 Task: Create a sub task Design and Implement Solution for the task  Create a new chatbot for customer support in the project AgileCon , assign it to team member softage.3@softage.net and update the status of the sub task to  Off Track , set the priority of the sub task to High
Action: Mouse moved to (59, 371)
Screenshot: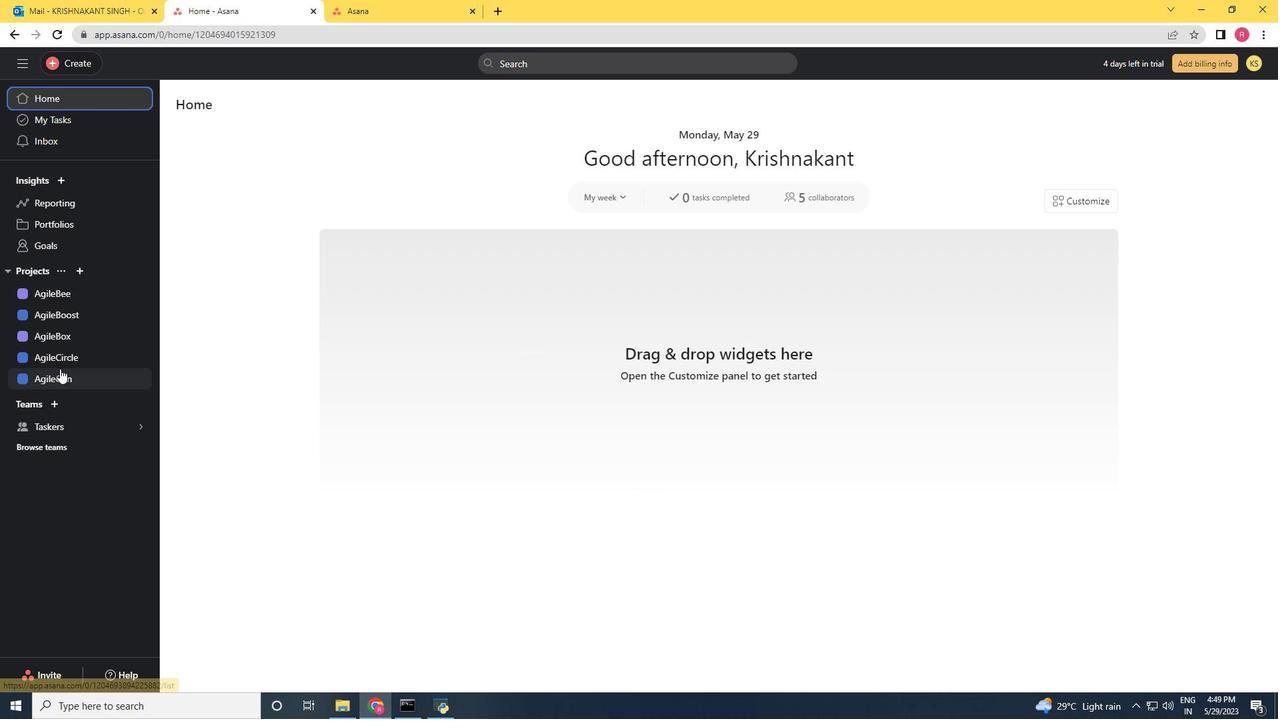 
Action: Mouse pressed left at (59, 371)
Screenshot: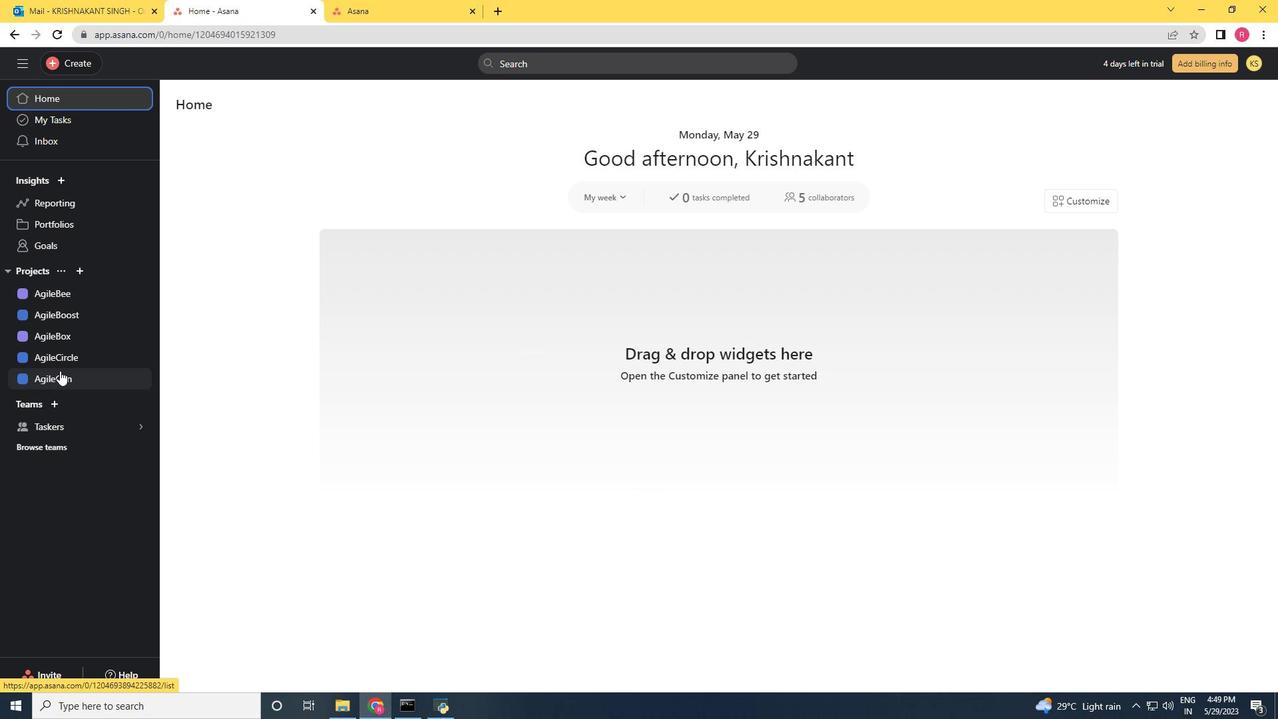 
Action: Mouse moved to (577, 274)
Screenshot: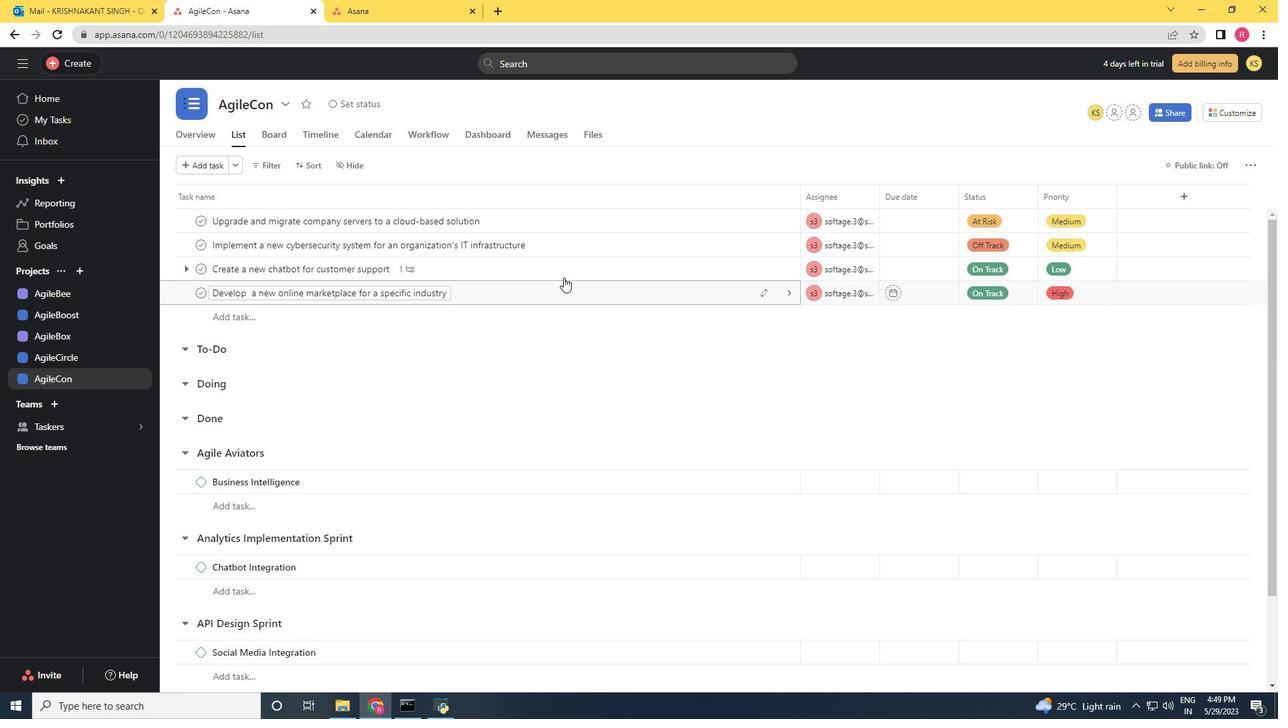 
Action: Mouse pressed left at (577, 274)
Screenshot: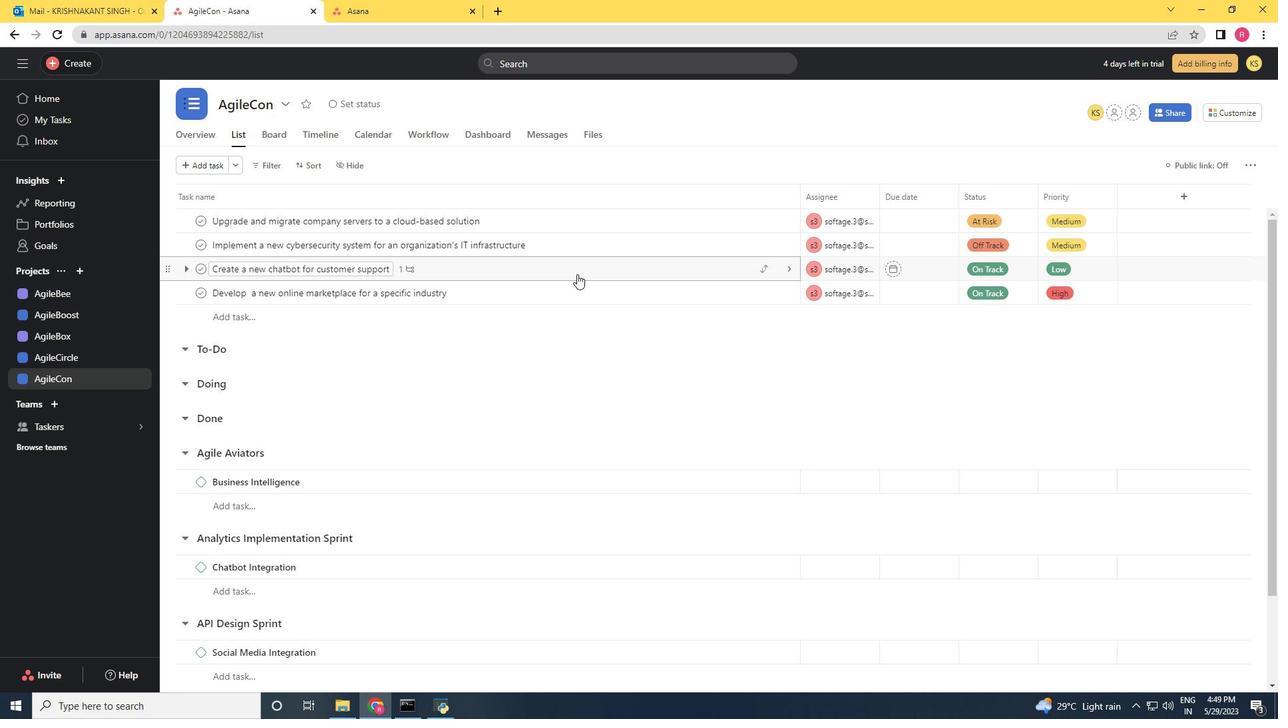 
Action: Mouse moved to (982, 559)
Screenshot: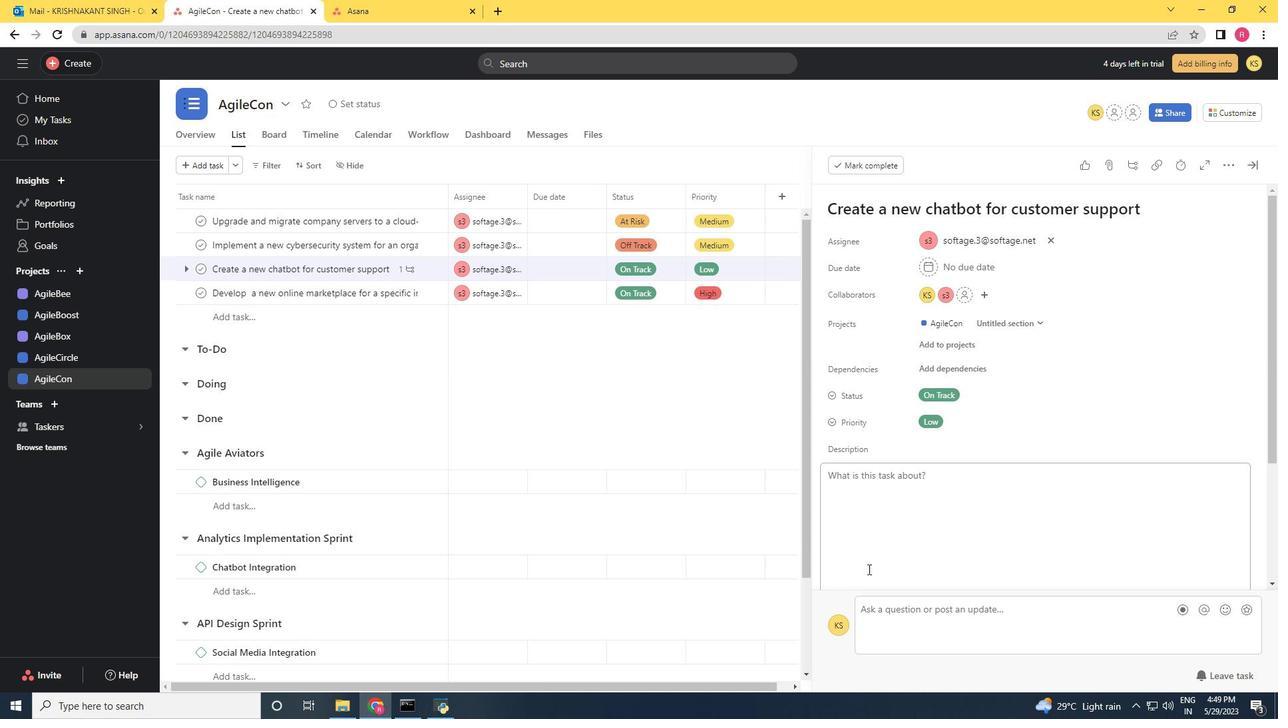 
Action: Mouse scrolled (982, 558) with delta (0, 0)
Screenshot: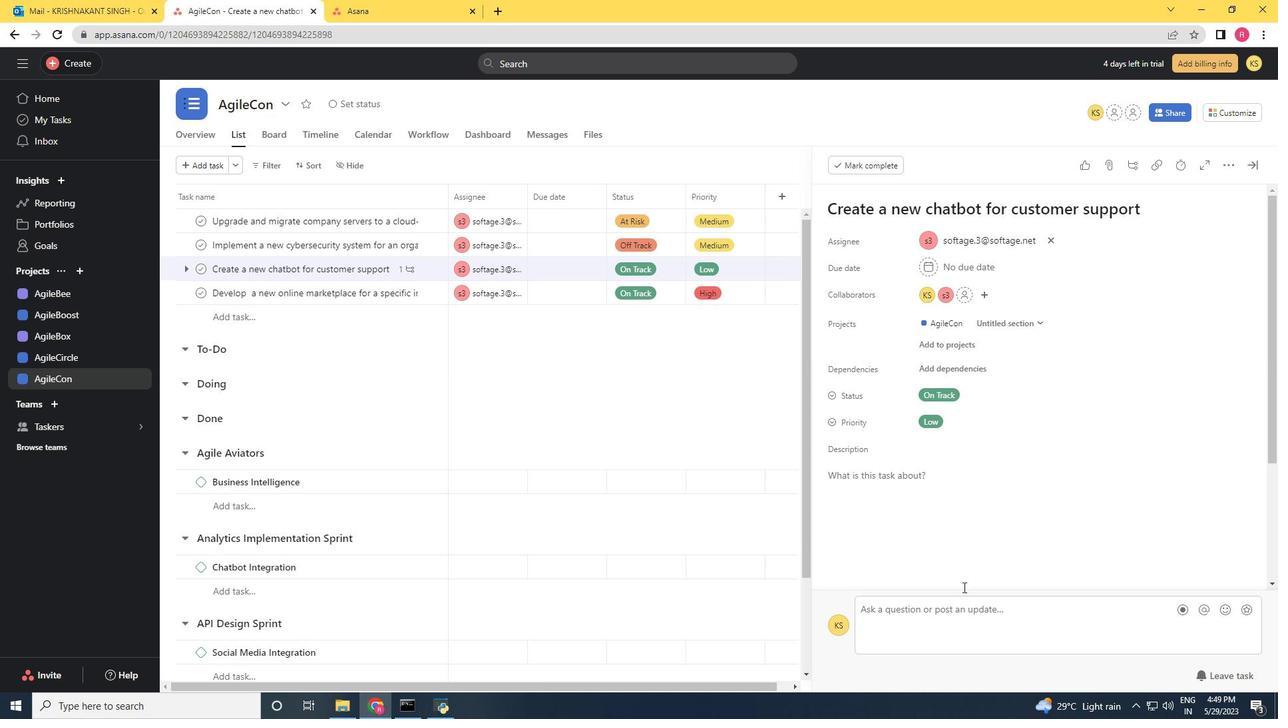 
Action: Mouse scrolled (982, 558) with delta (0, 0)
Screenshot: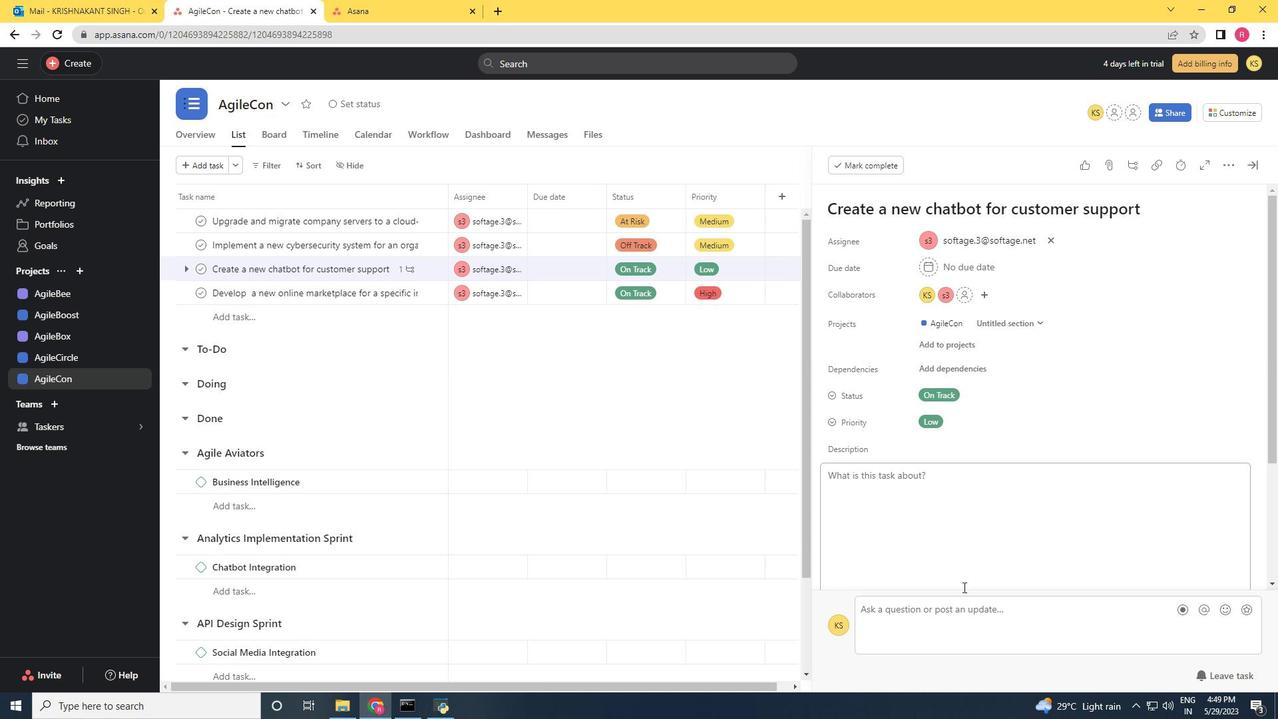 
Action: Mouse scrolled (982, 558) with delta (0, 0)
Screenshot: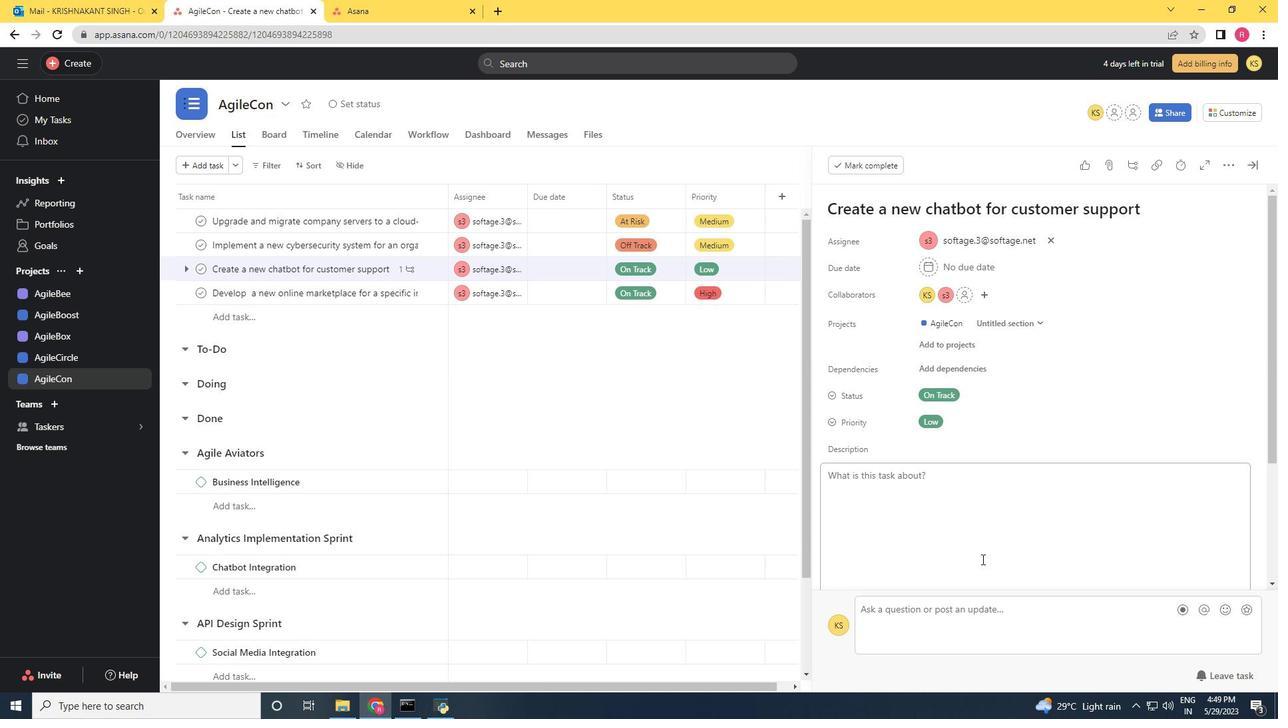 
Action: Mouse scrolled (982, 558) with delta (0, 0)
Screenshot: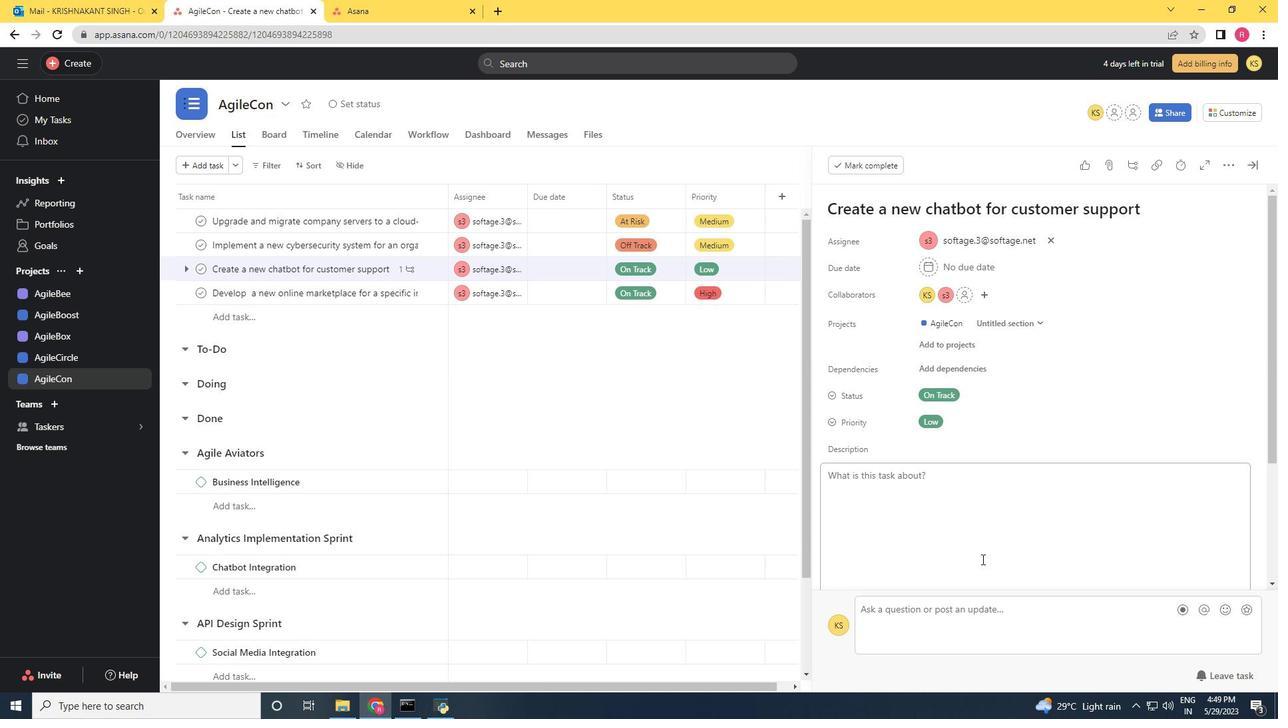 
Action: Mouse moved to (861, 488)
Screenshot: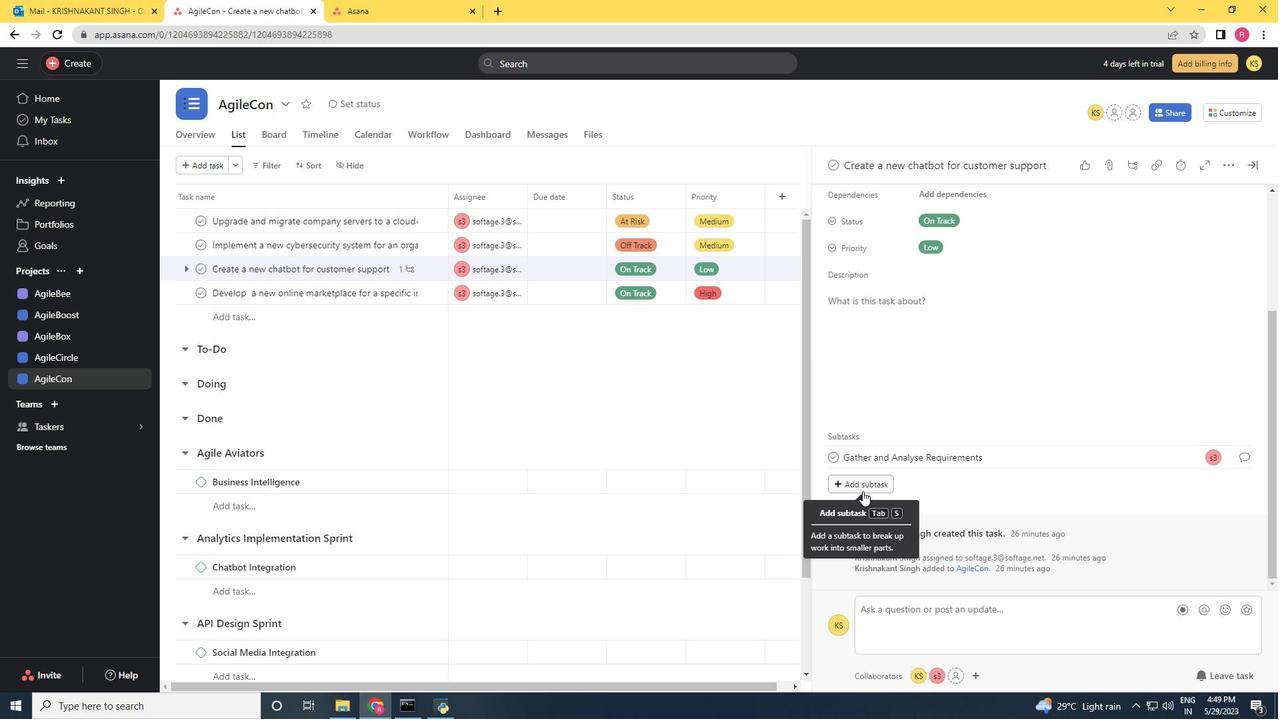 
Action: Mouse pressed left at (861, 488)
Screenshot: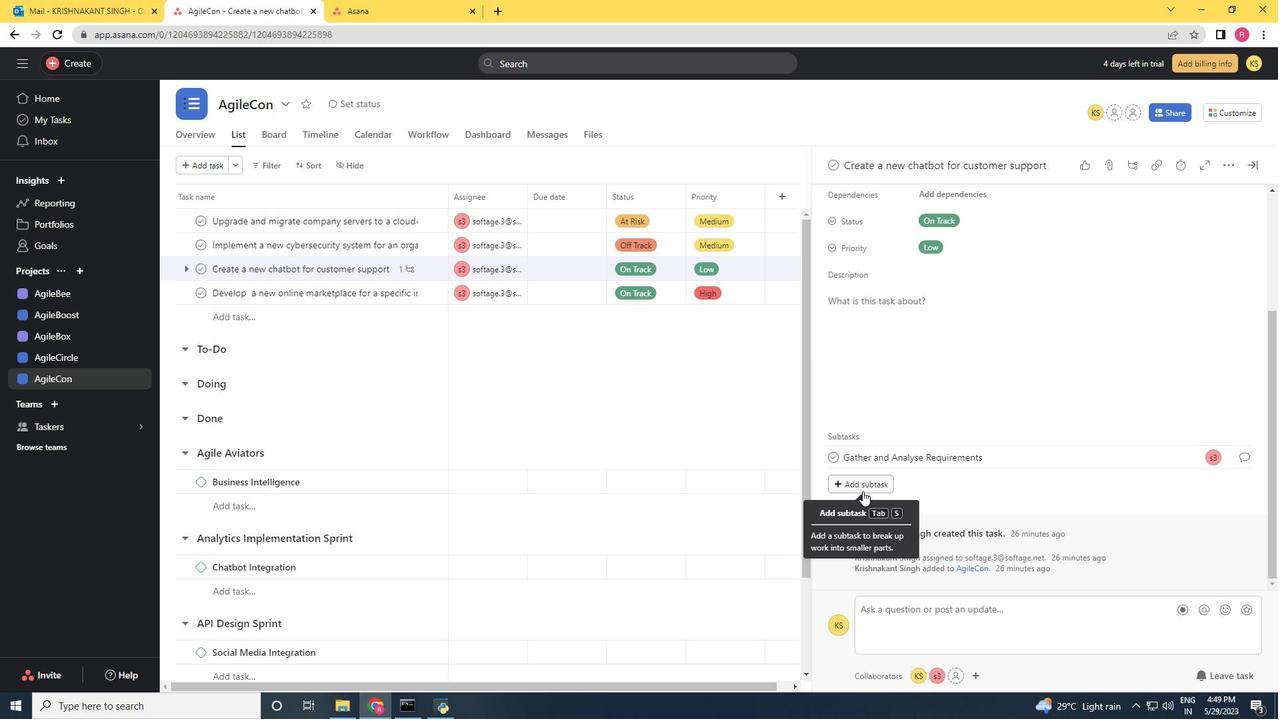 
Action: Key pressed <Key.shift><Key.shift><Key.shift><Key.shift><Key.shift><Key.shift>Design<Key.space>and<Key.space><Key.shift><Key.shift><Key.shift><Key.shift>Implement<Key.space><Key.shift>Solution<Key.space>
Screenshot: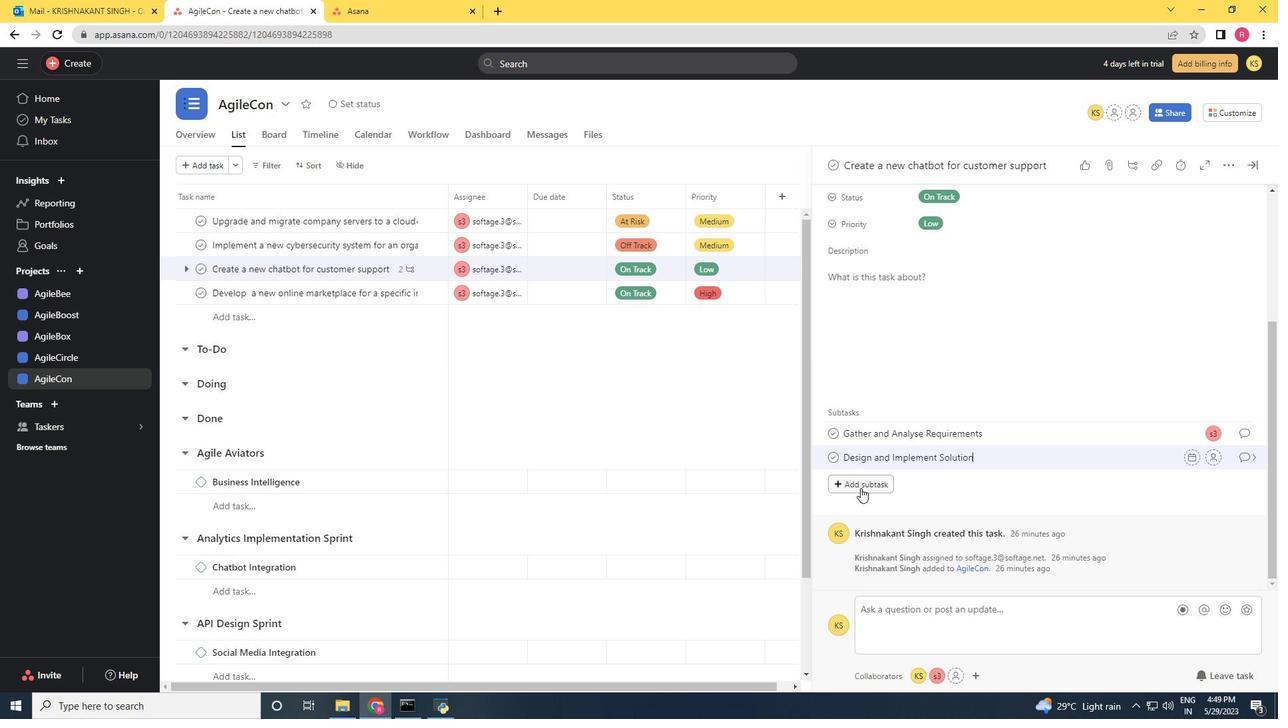 
Action: Mouse moved to (1214, 454)
Screenshot: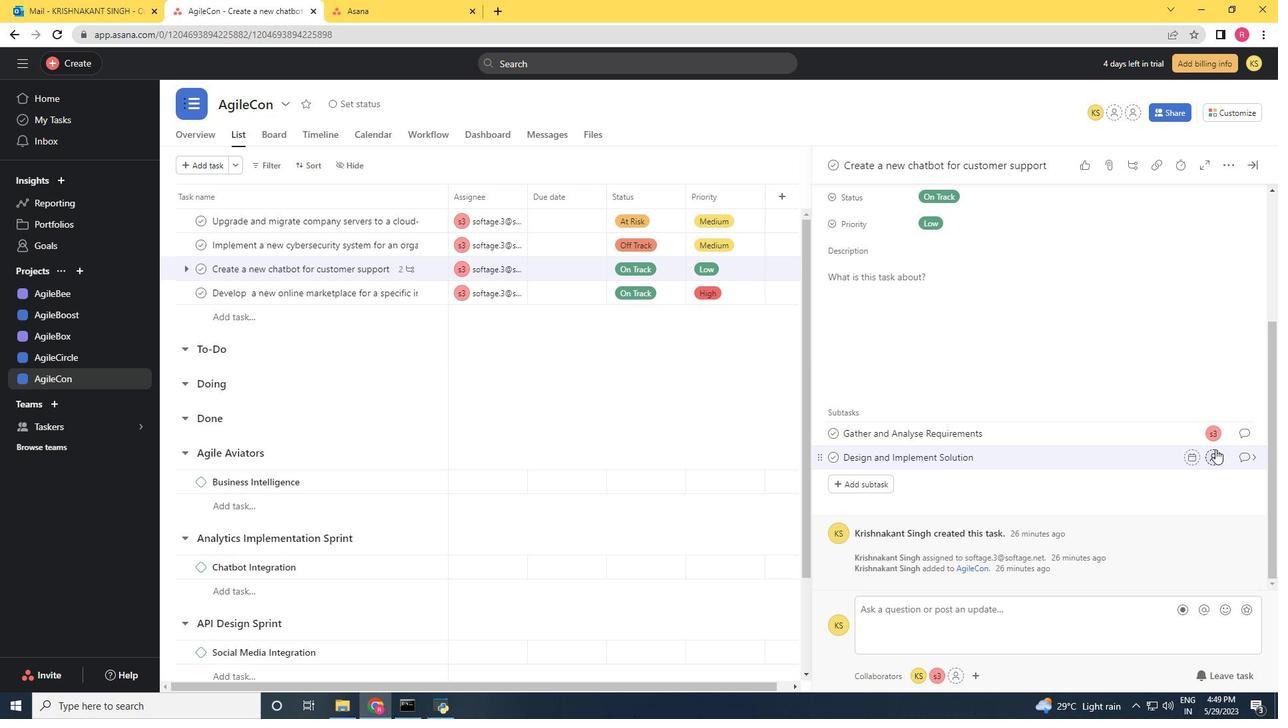 
Action: Mouse pressed left at (1214, 454)
Screenshot: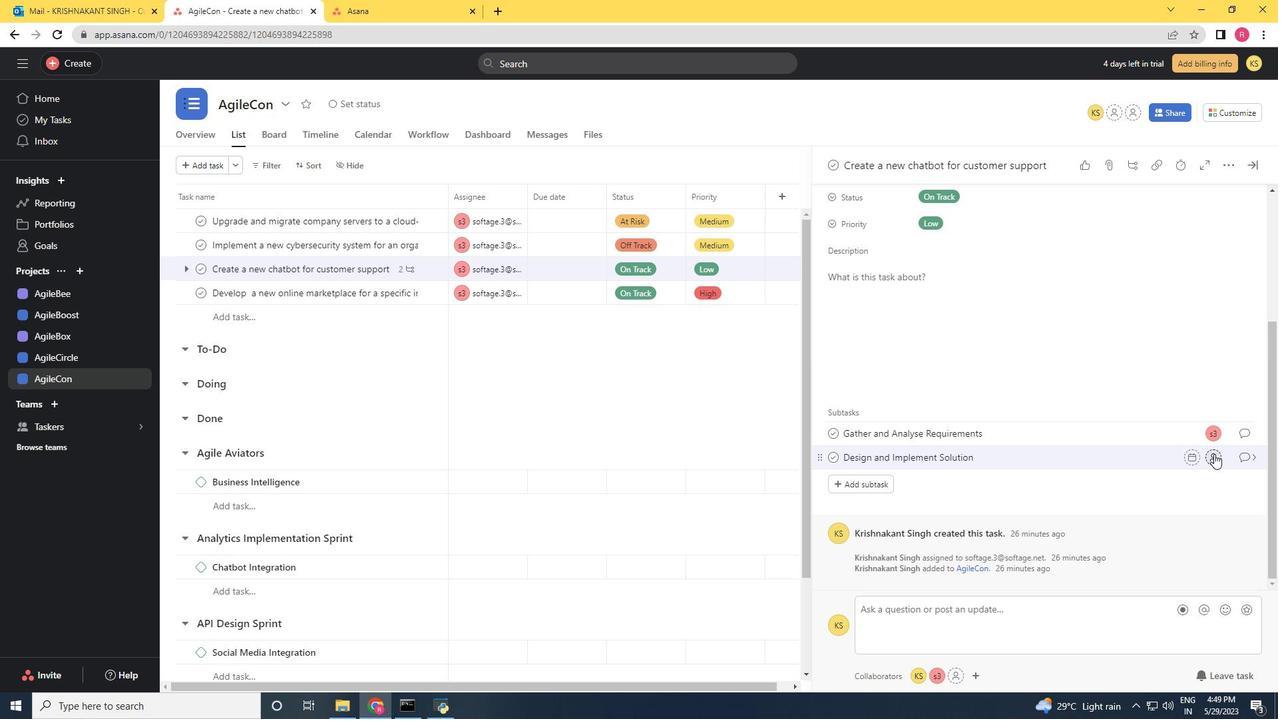 
Action: Key pressed softage.3<Key.shift>@softage.net
Screenshot: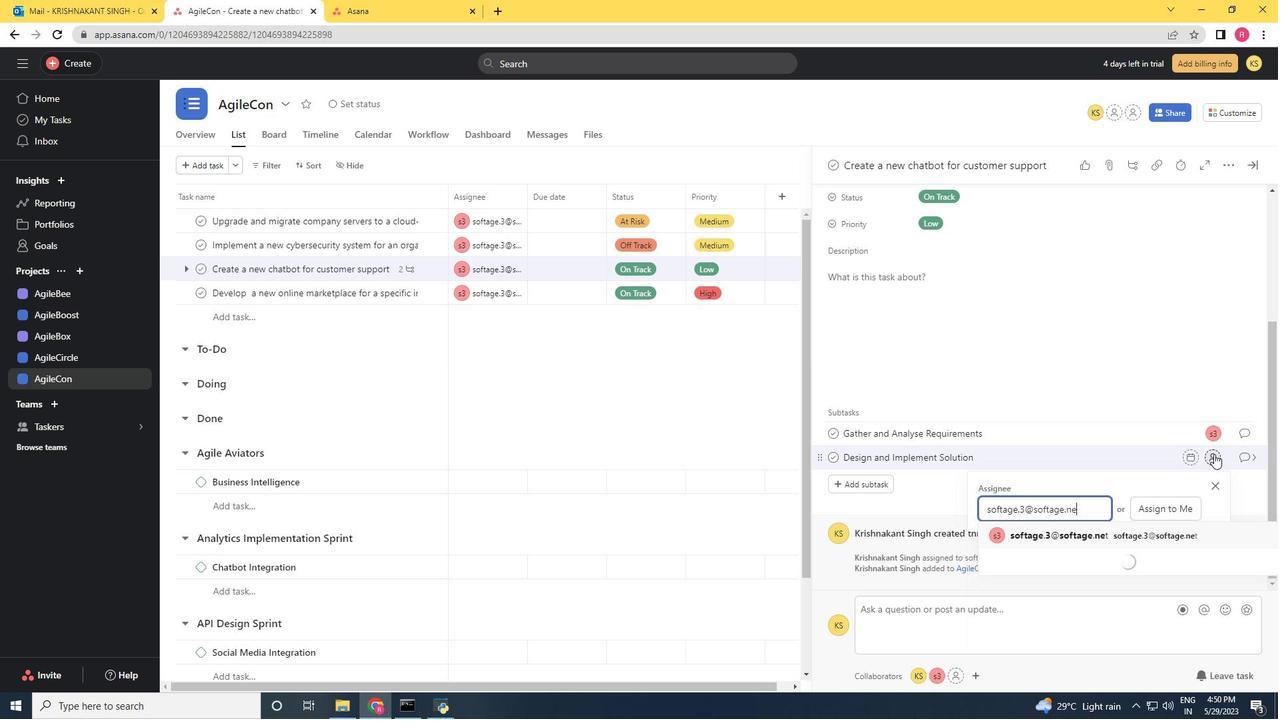 
Action: Mouse moved to (1101, 527)
Screenshot: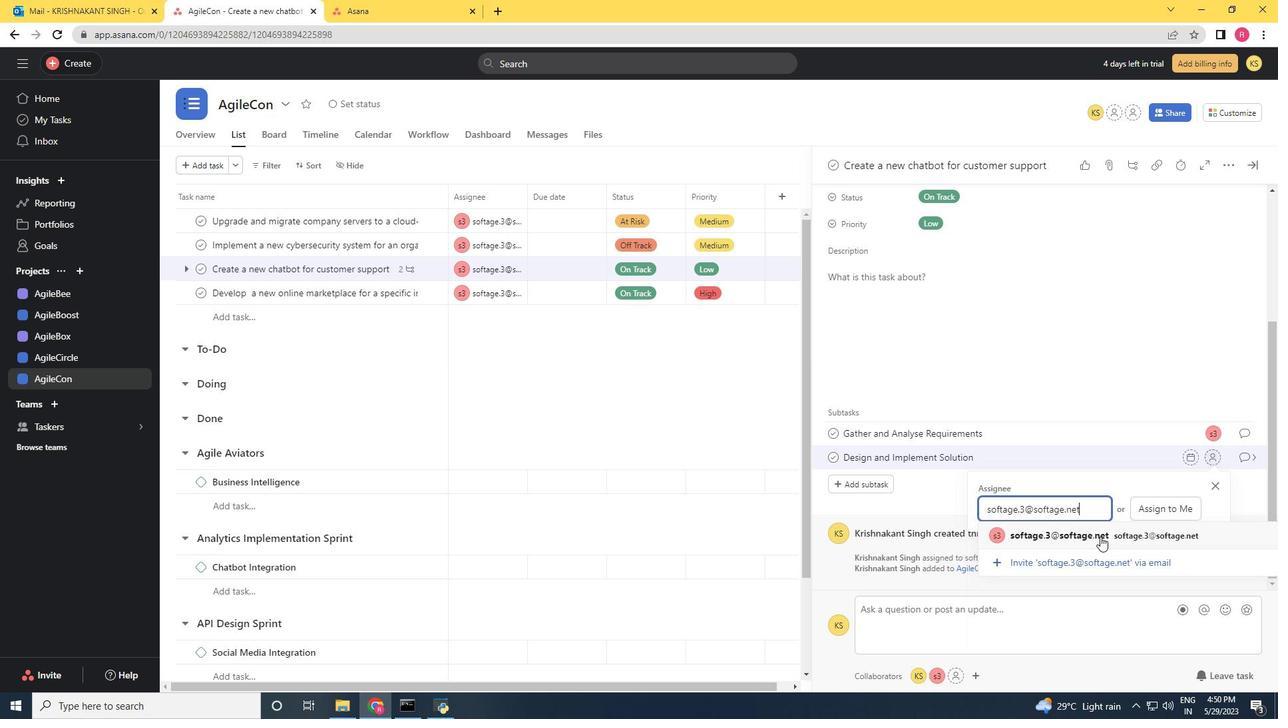 
Action: Mouse pressed left at (1101, 527)
Screenshot: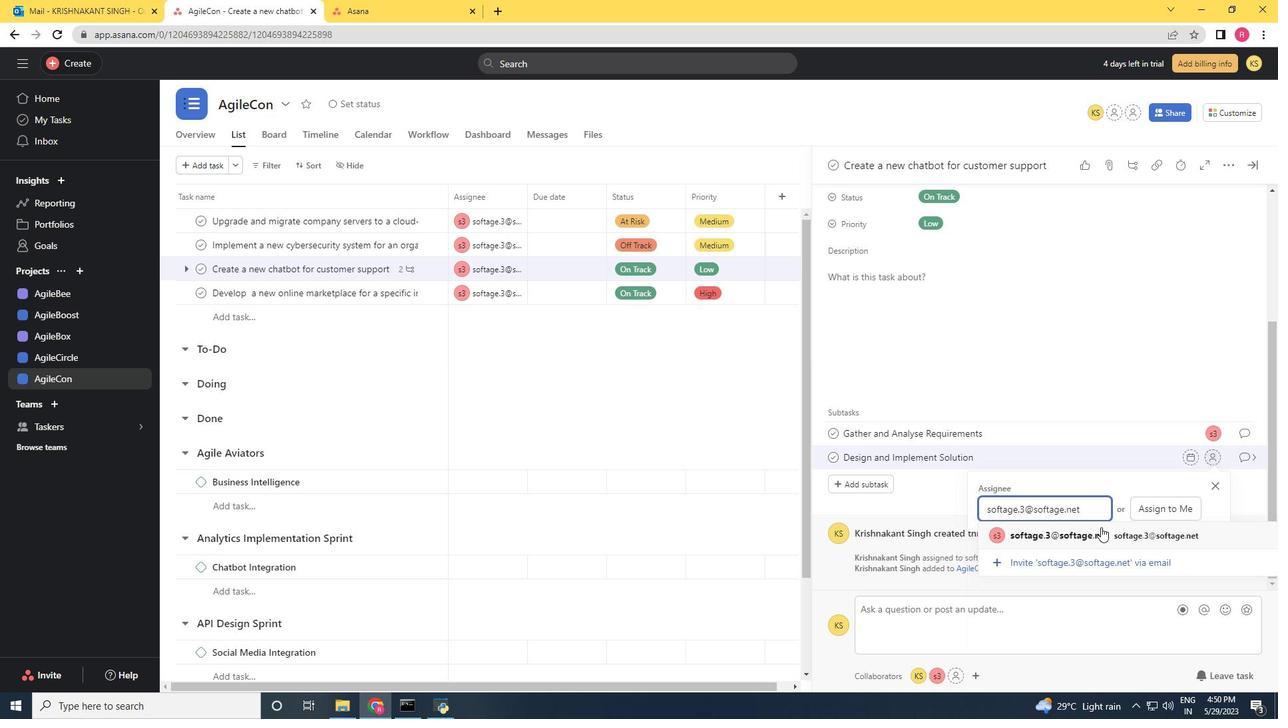 
Action: Mouse moved to (1246, 452)
Screenshot: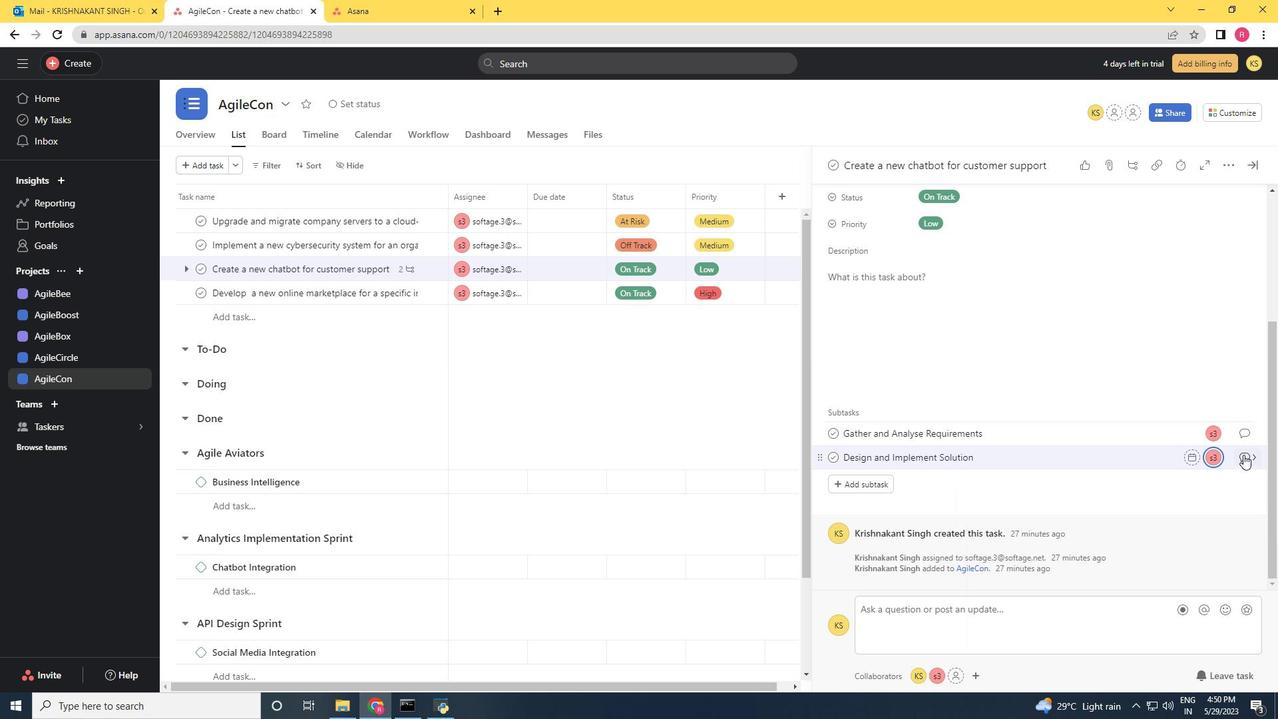 
Action: Mouse pressed left at (1246, 452)
Screenshot: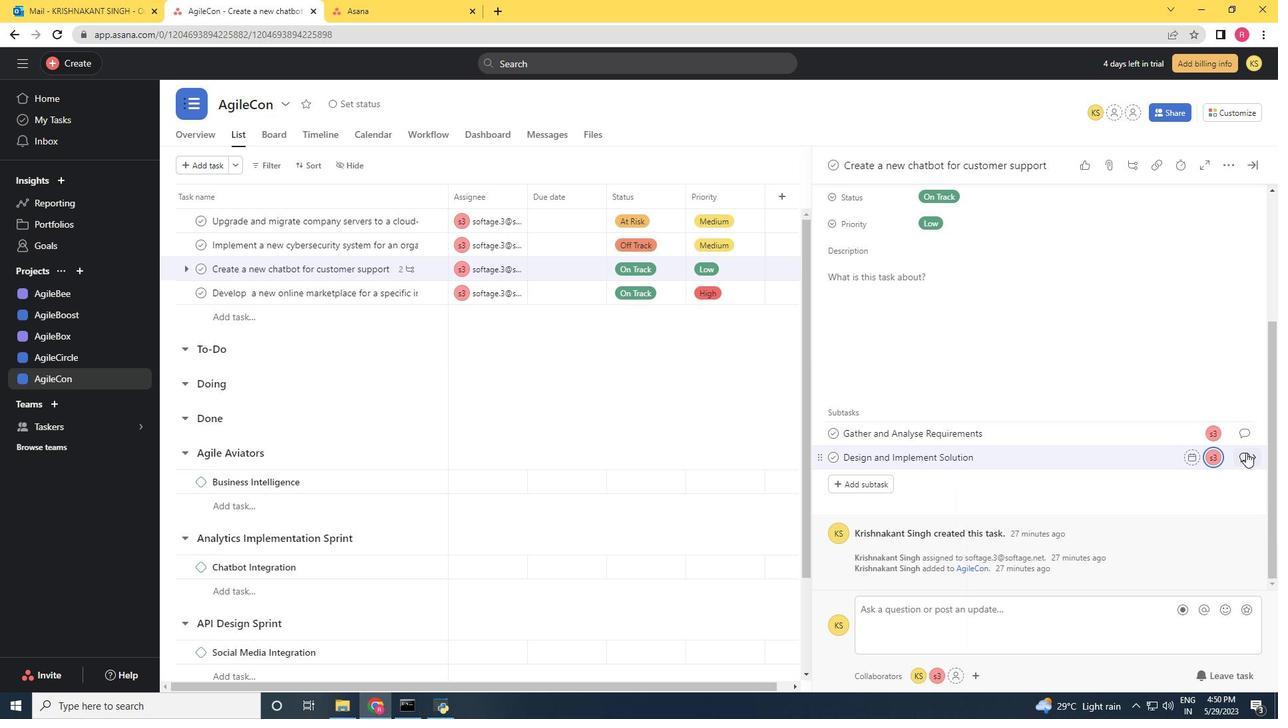 
Action: Mouse moved to (886, 390)
Screenshot: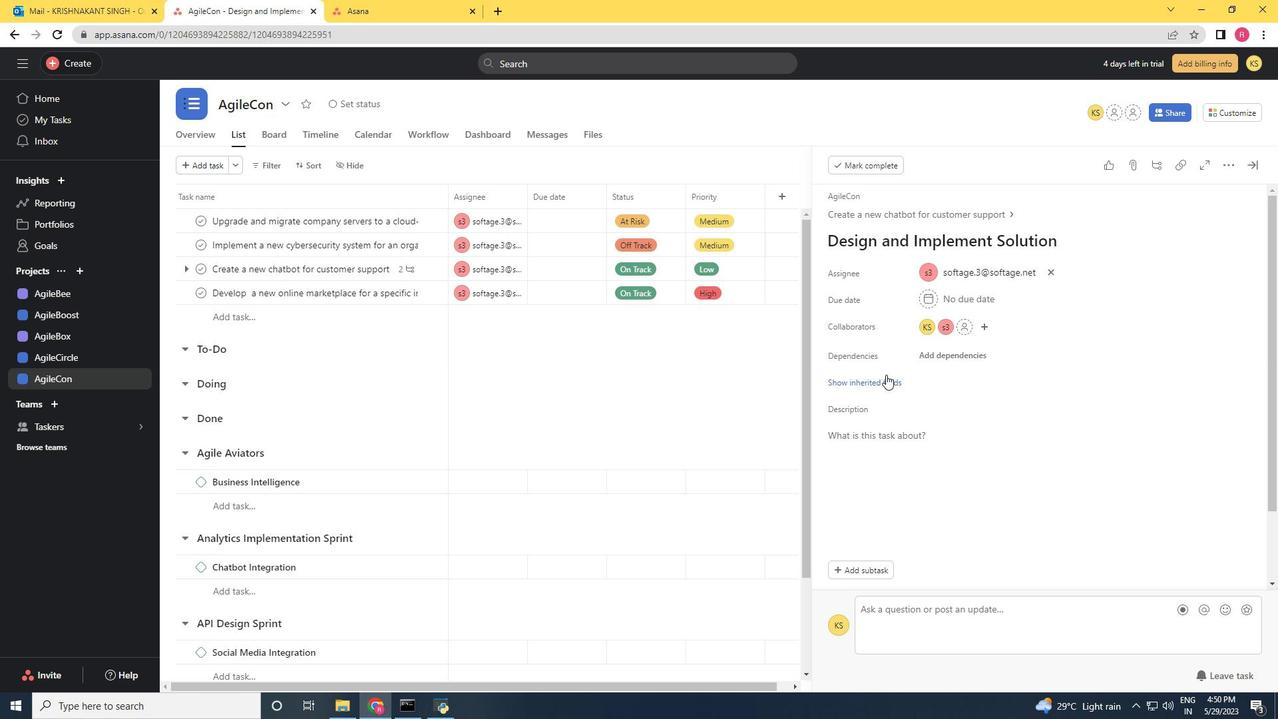 
Action: Mouse pressed left at (886, 390)
Screenshot: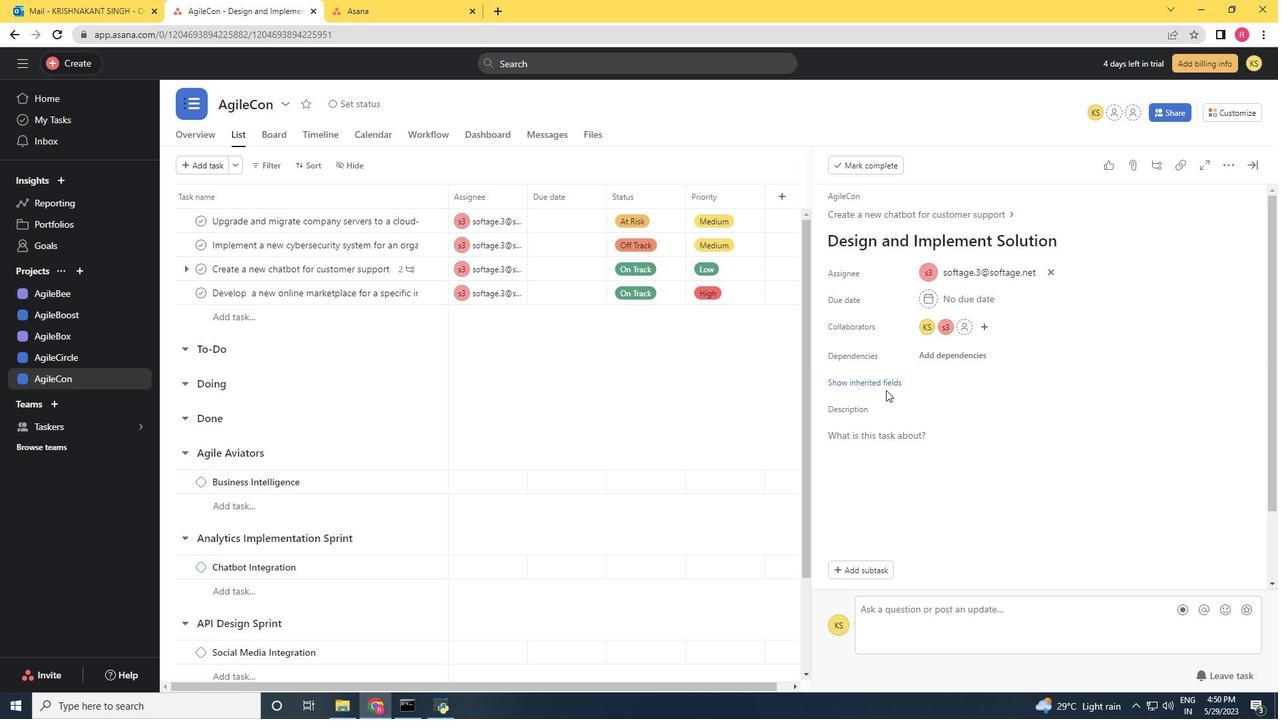 
Action: Mouse moved to (883, 384)
Screenshot: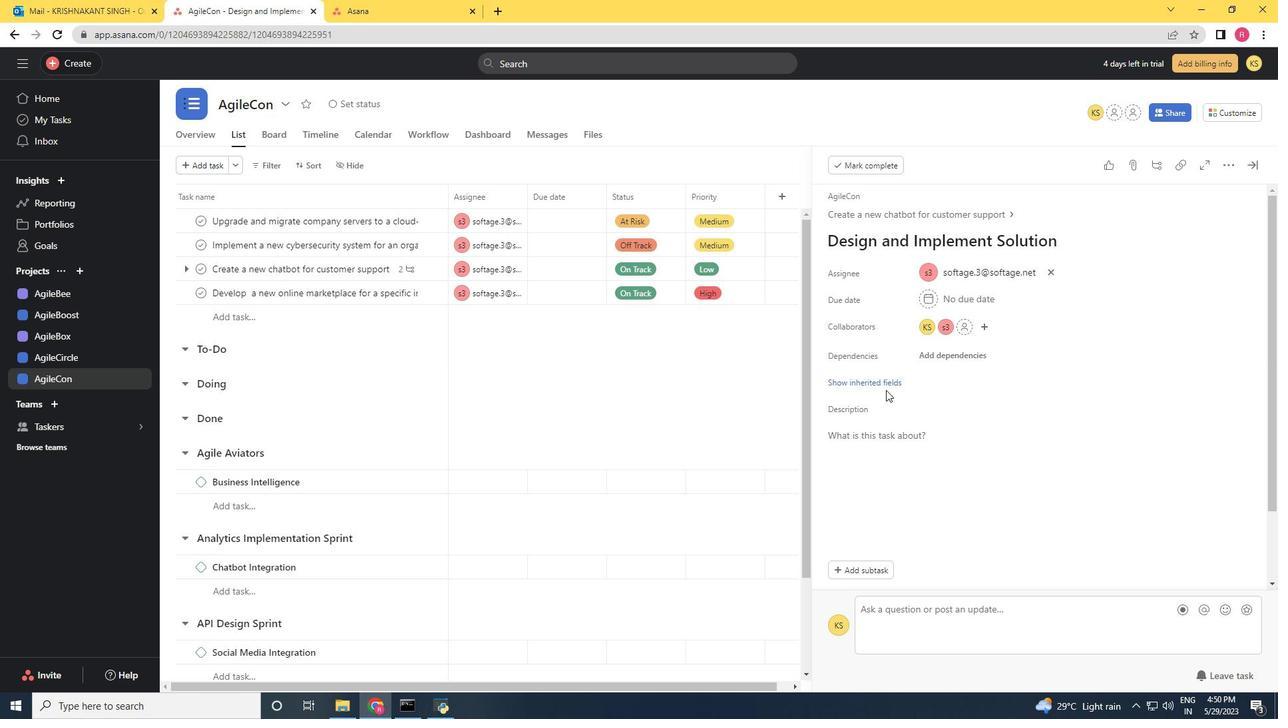 
Action: Mouse pressed left at (883, 384)
Screenshot: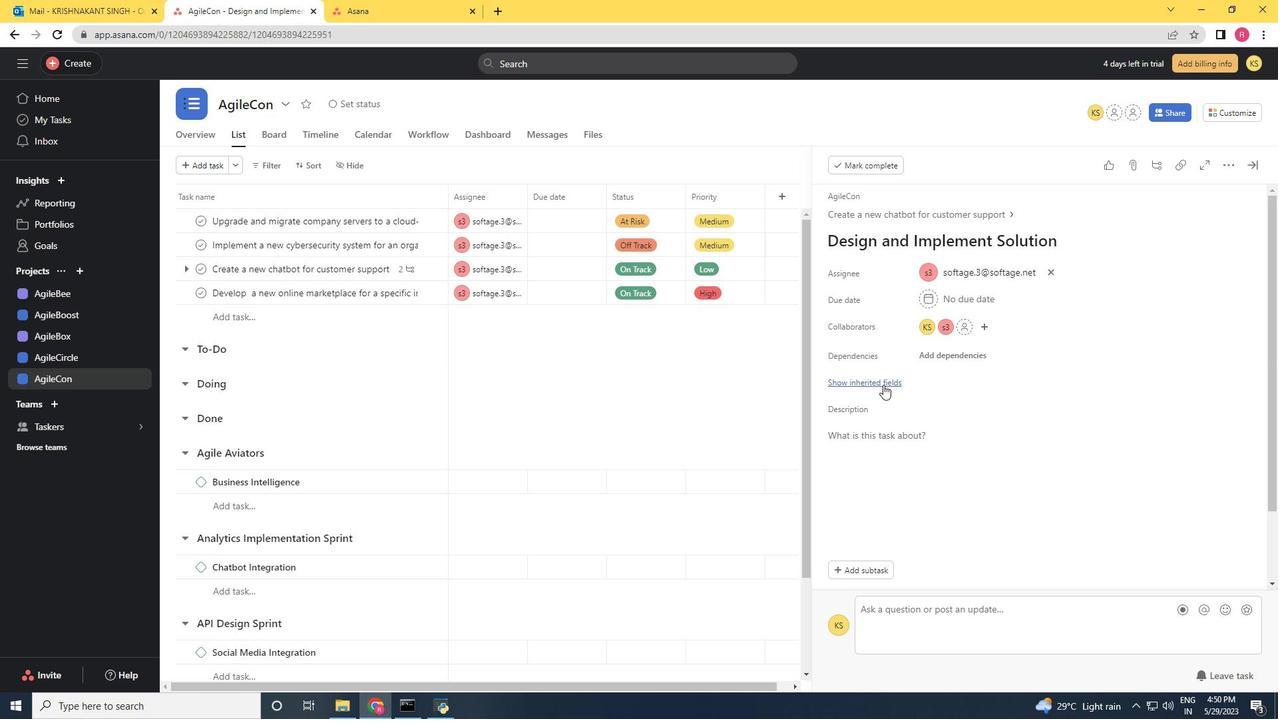 
Action: Mouse moved to (919, 410)
Screenshot: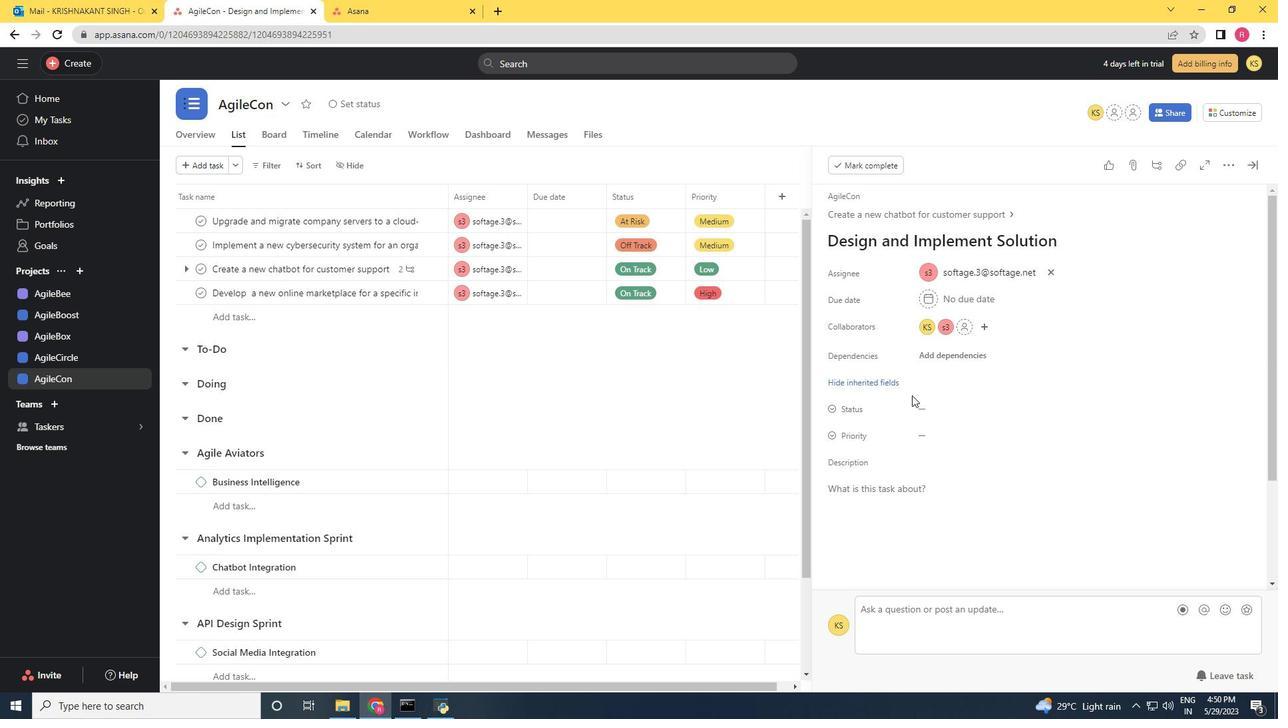 
Action: Mouse pressed left at (919, 410)
Screenshot: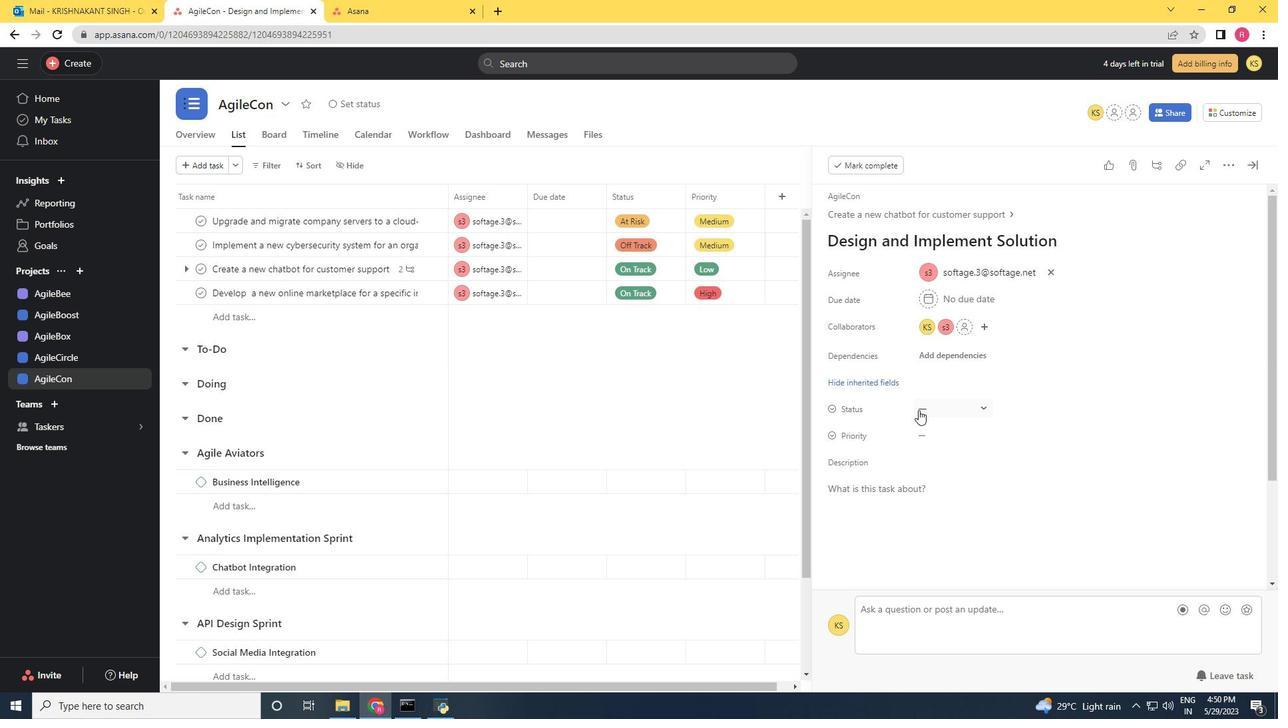 
Action: Mouse moved to (965, 478)
Screenshot: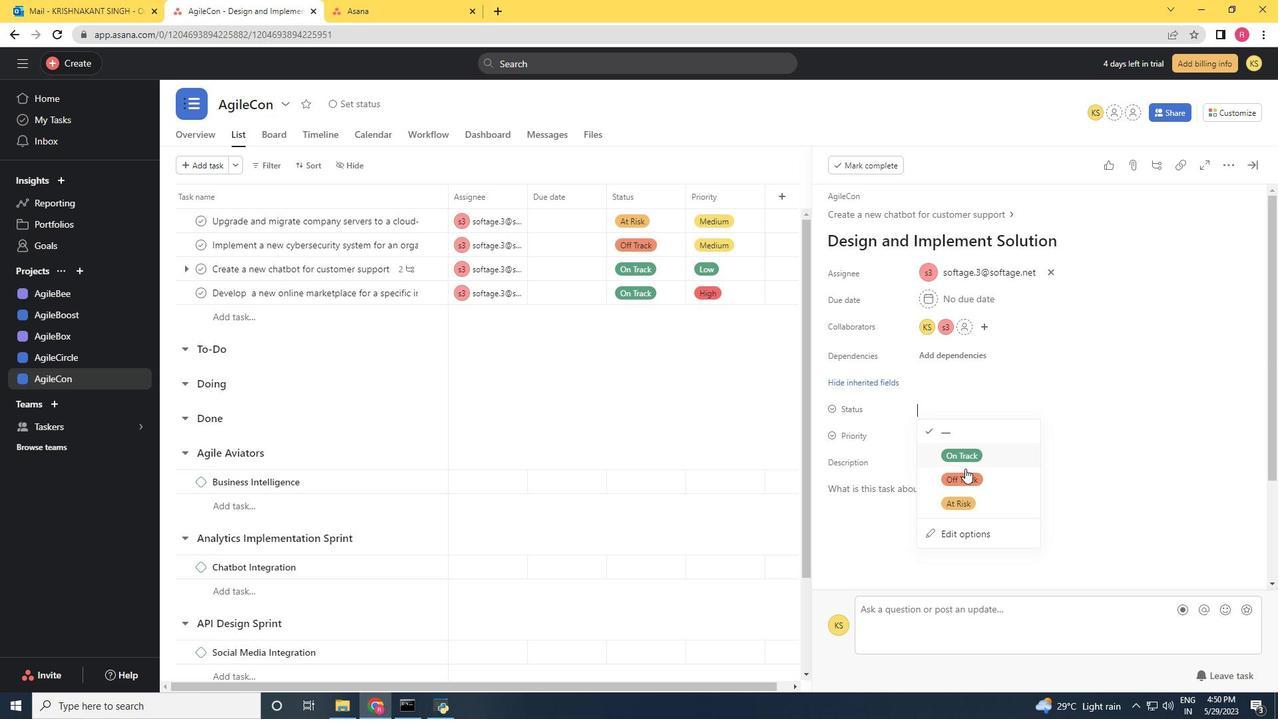 
Action: Mouse pressed left at (965, 478)
Screenshot: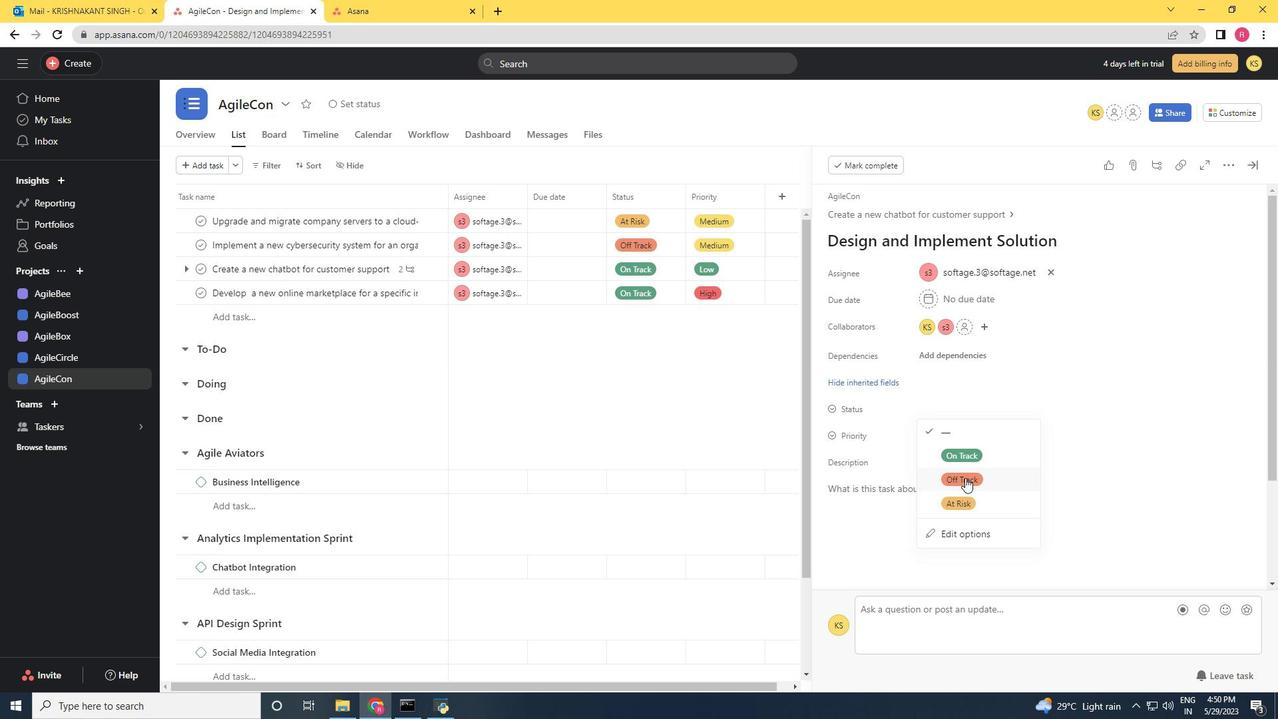 
Action: Mouse moved to (933, 439)
Screenshot: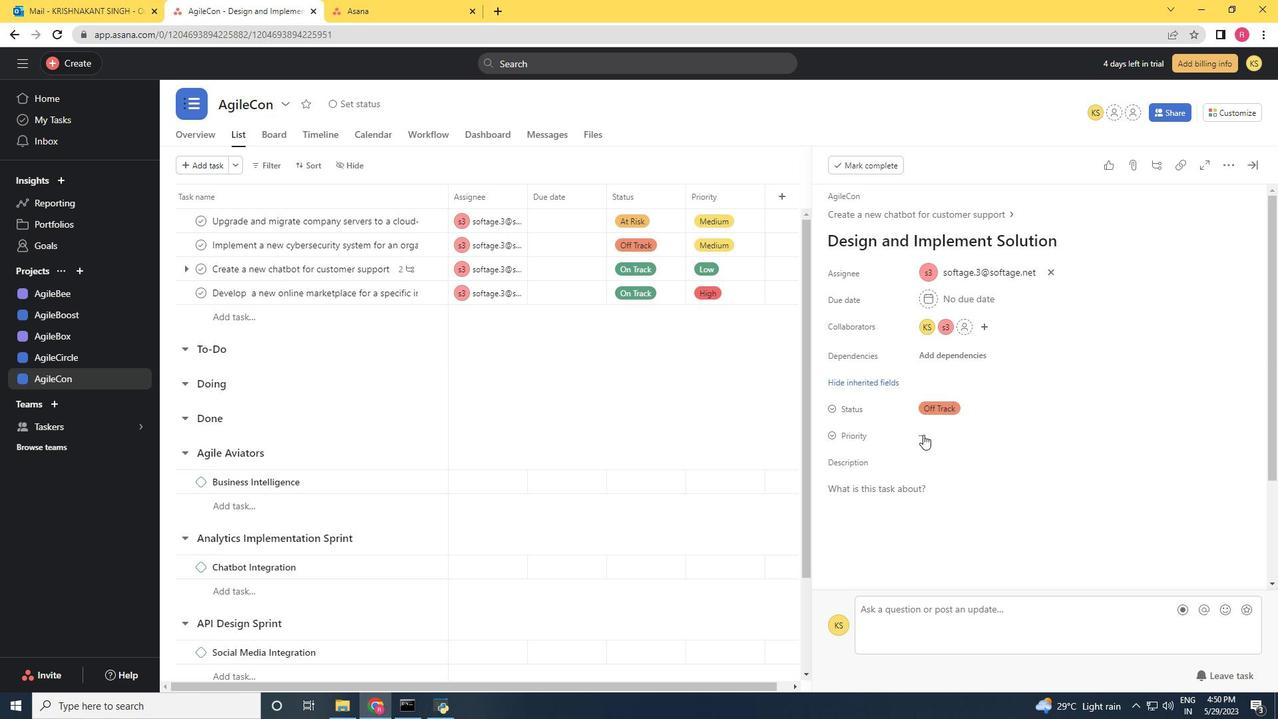 
Action: Mouse pressed left at (933, 439)
Screenshot: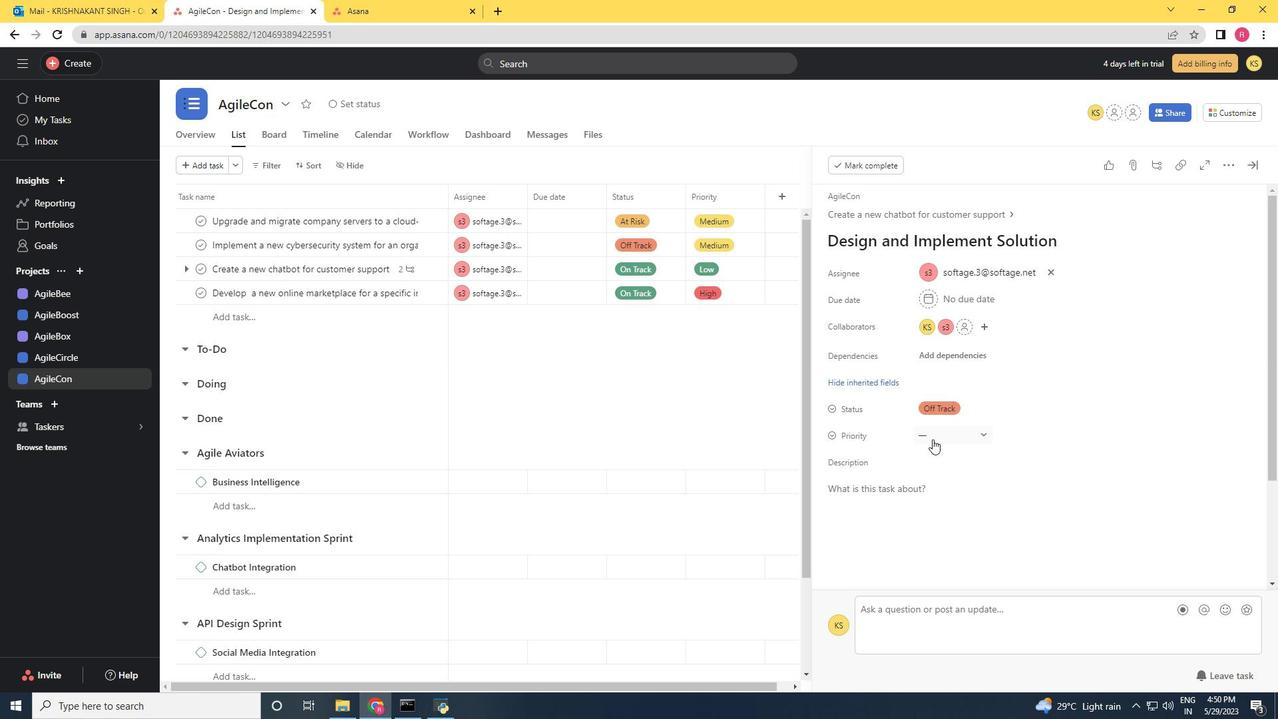 
Action: Mouse moved to (955, 482)
Screenshot: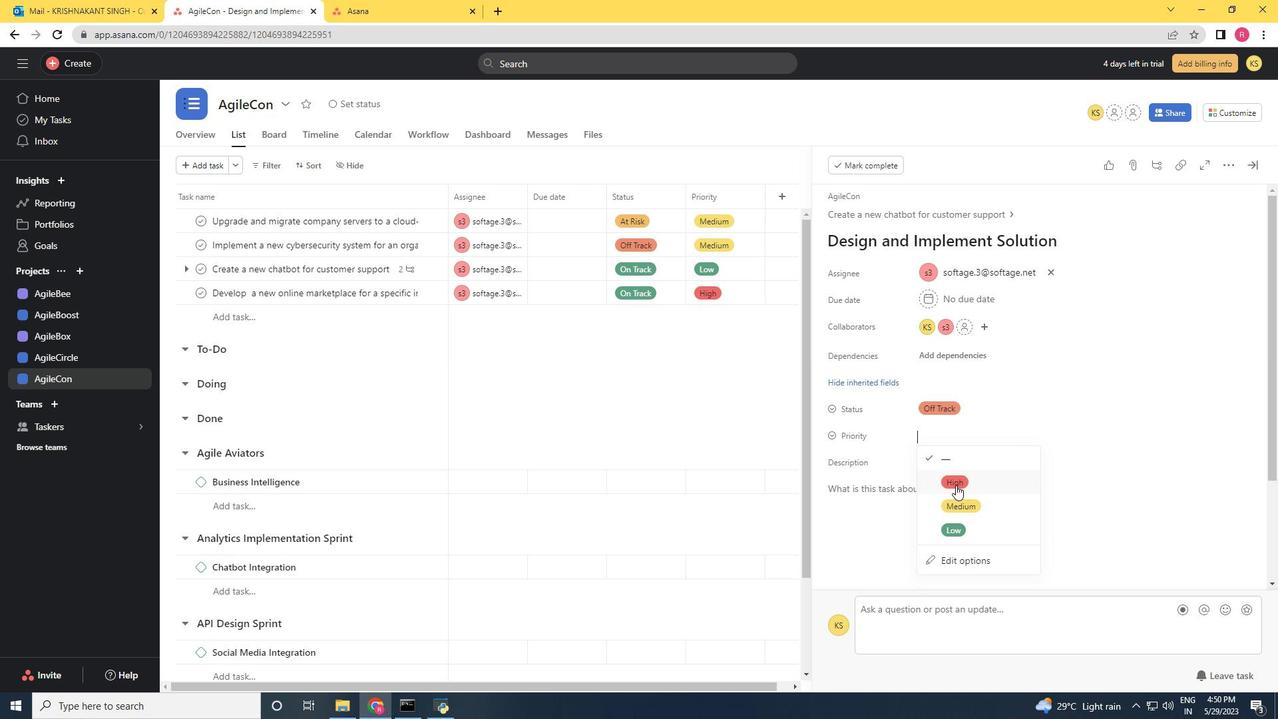 
Action: Mouse pressed left at (955, 482)
Screenshot: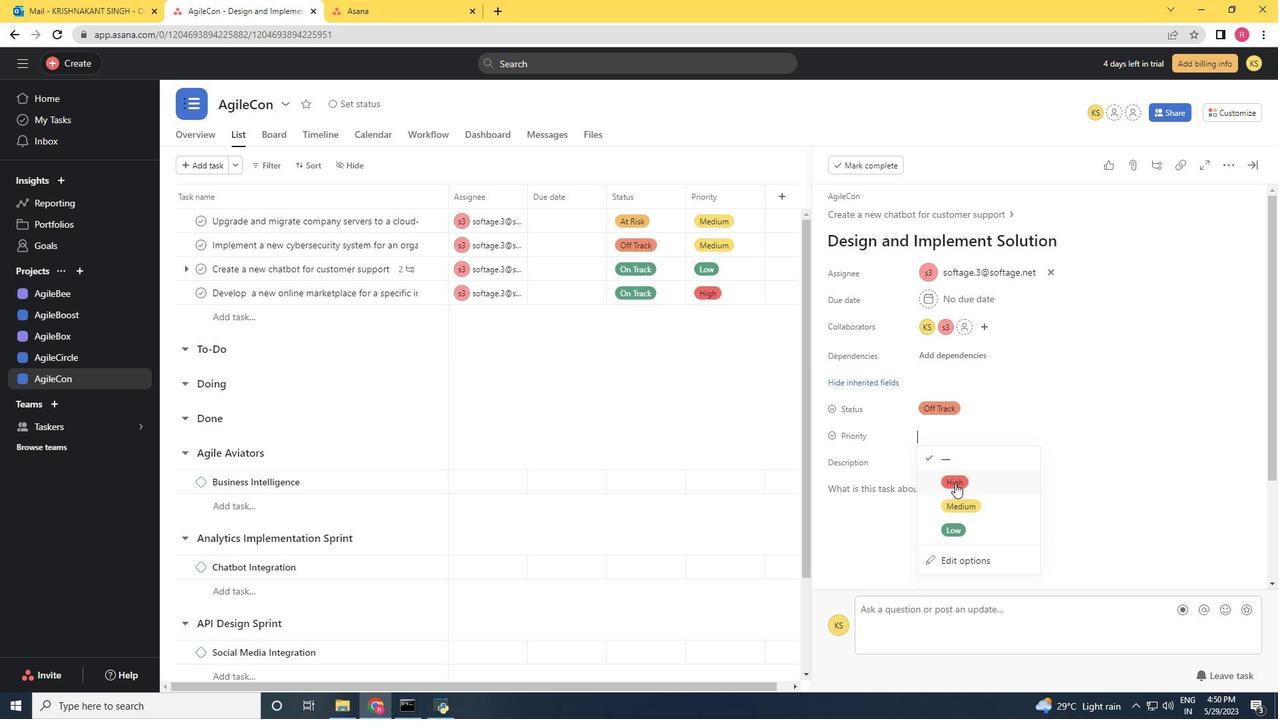 
Action: Mouse moved to (957, 518)
Screenshot: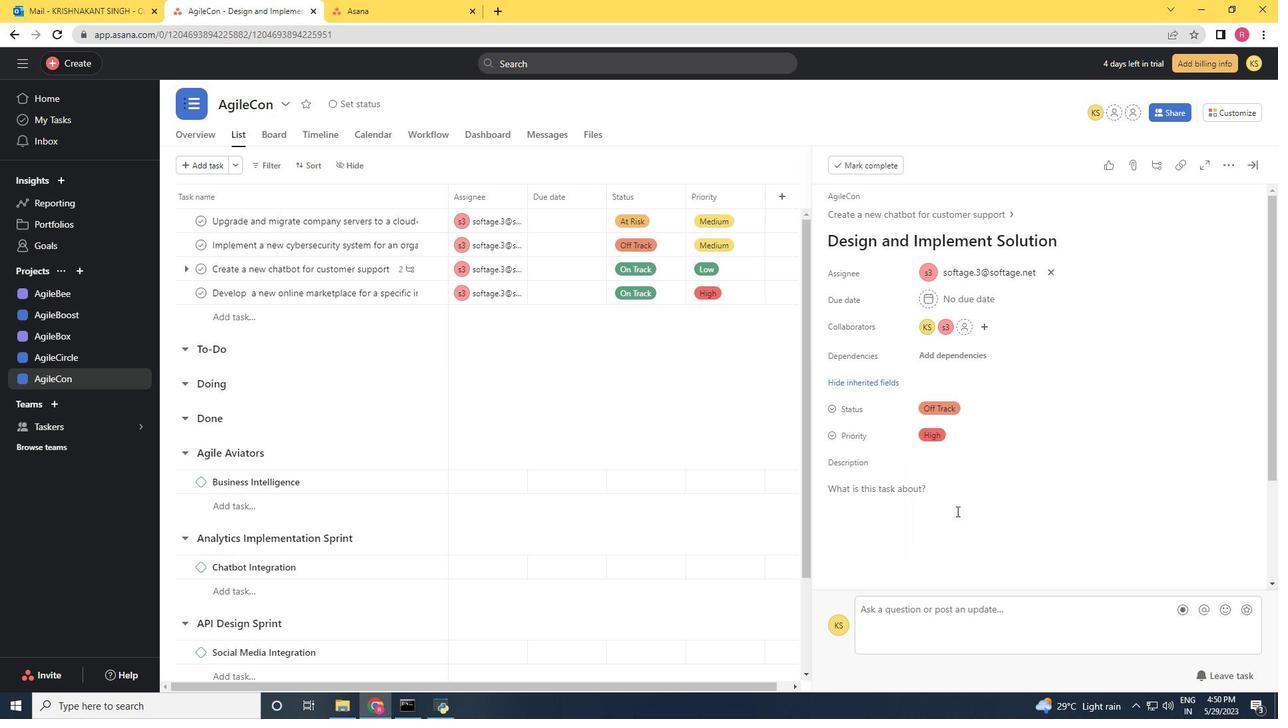 
Action: Mouse scrolled (957, 518) with delta (0, 0)
Screenshot: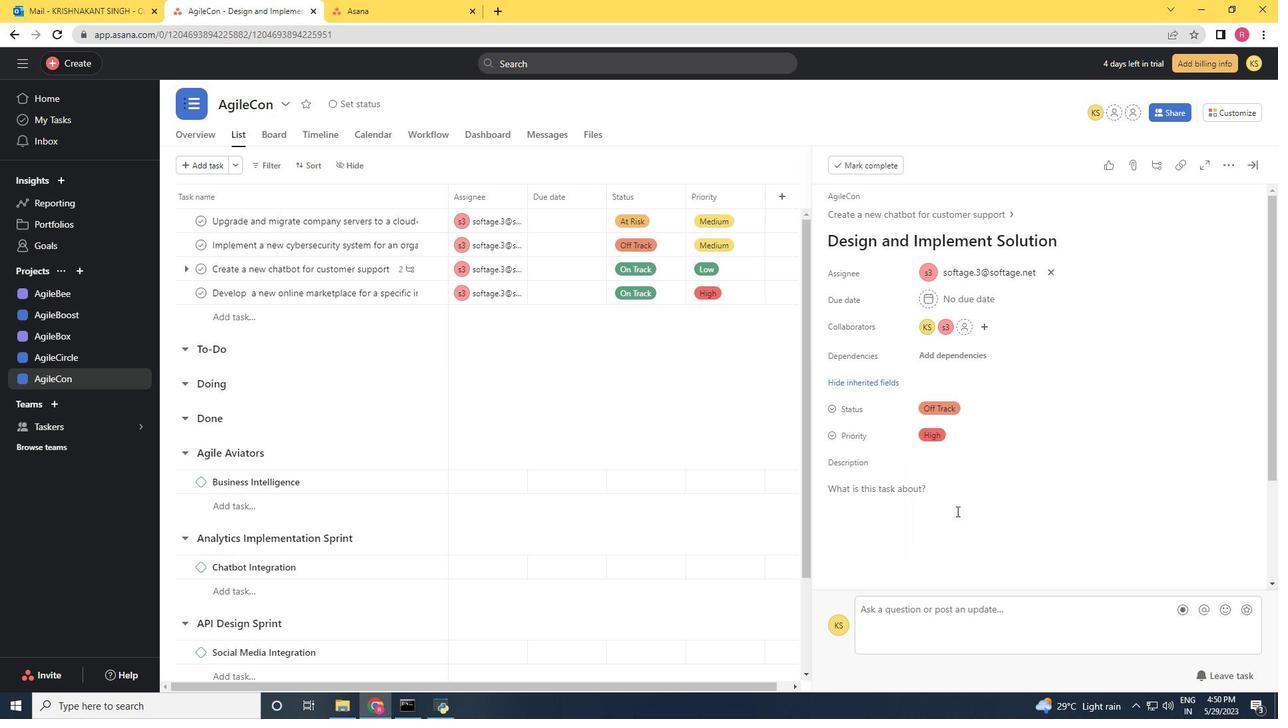 
Action: Mouse scrolled (957, 518) with delta (0, 0)
Screenshot: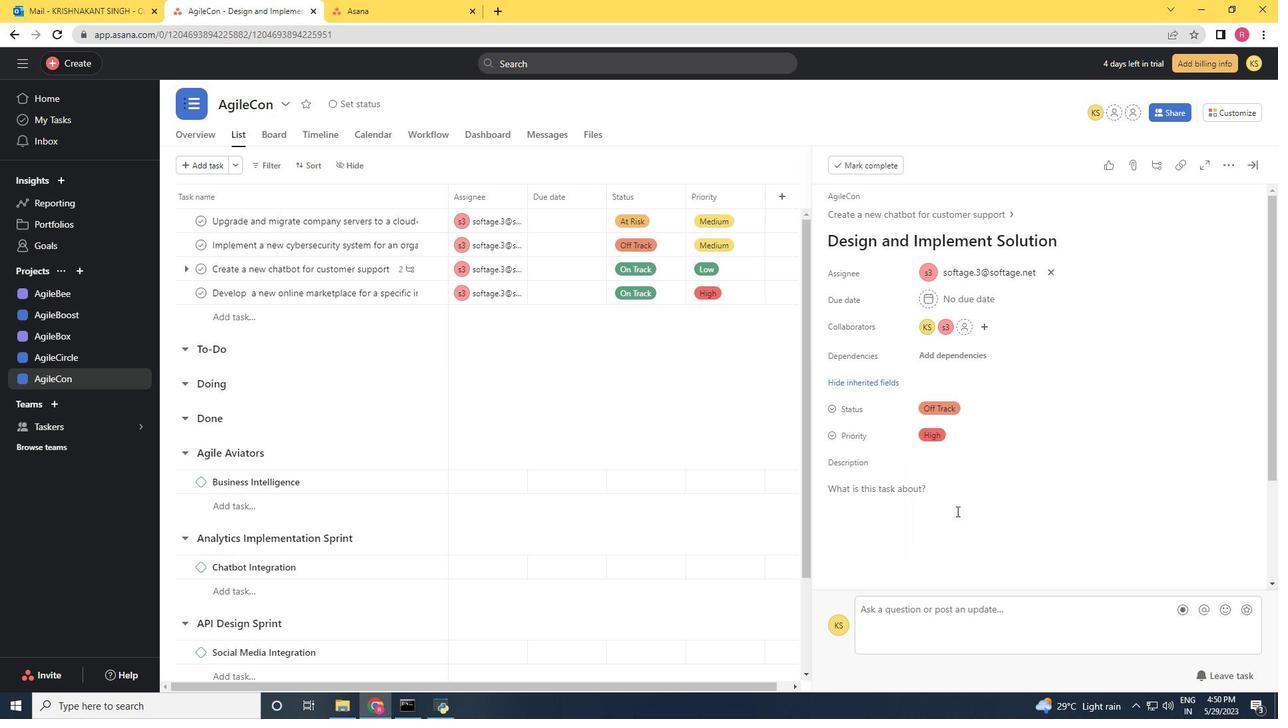 
Action: Mouse scrolled (957, 518) with delta (0, 0)
Screenshot: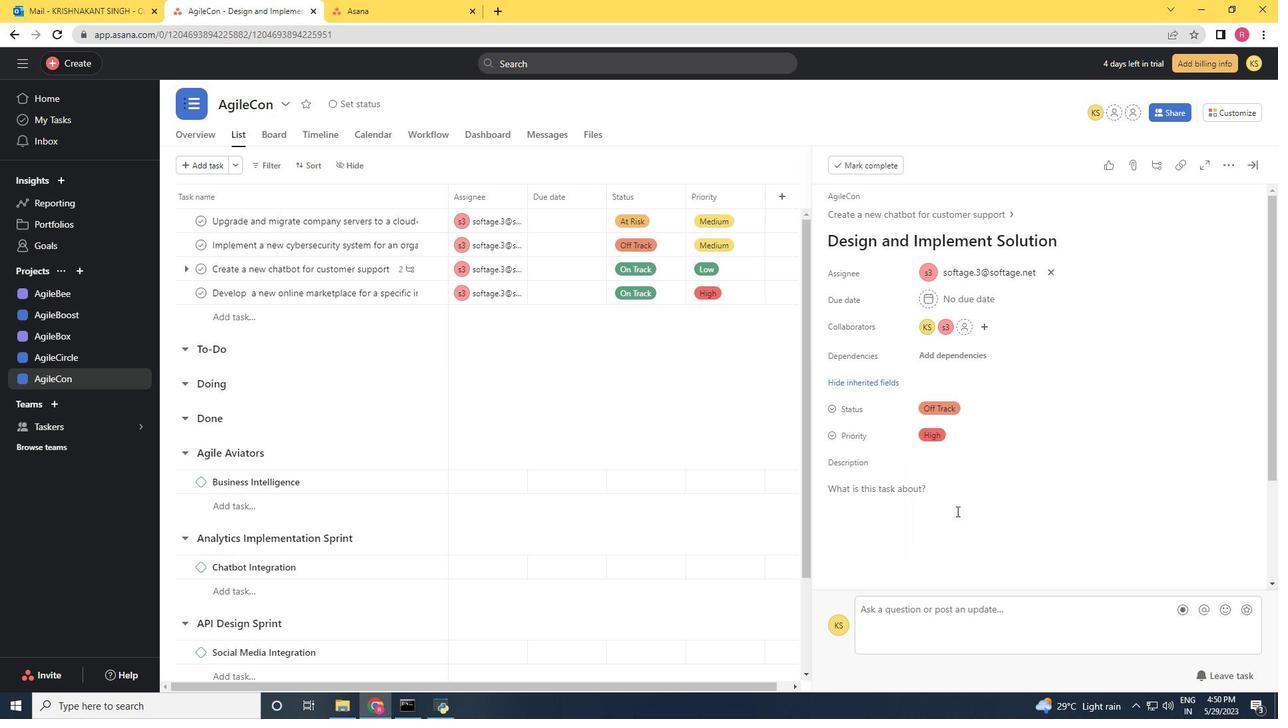 
Action: Mouse scrolled (957, 518) with delta (0, 0)
Screenshot: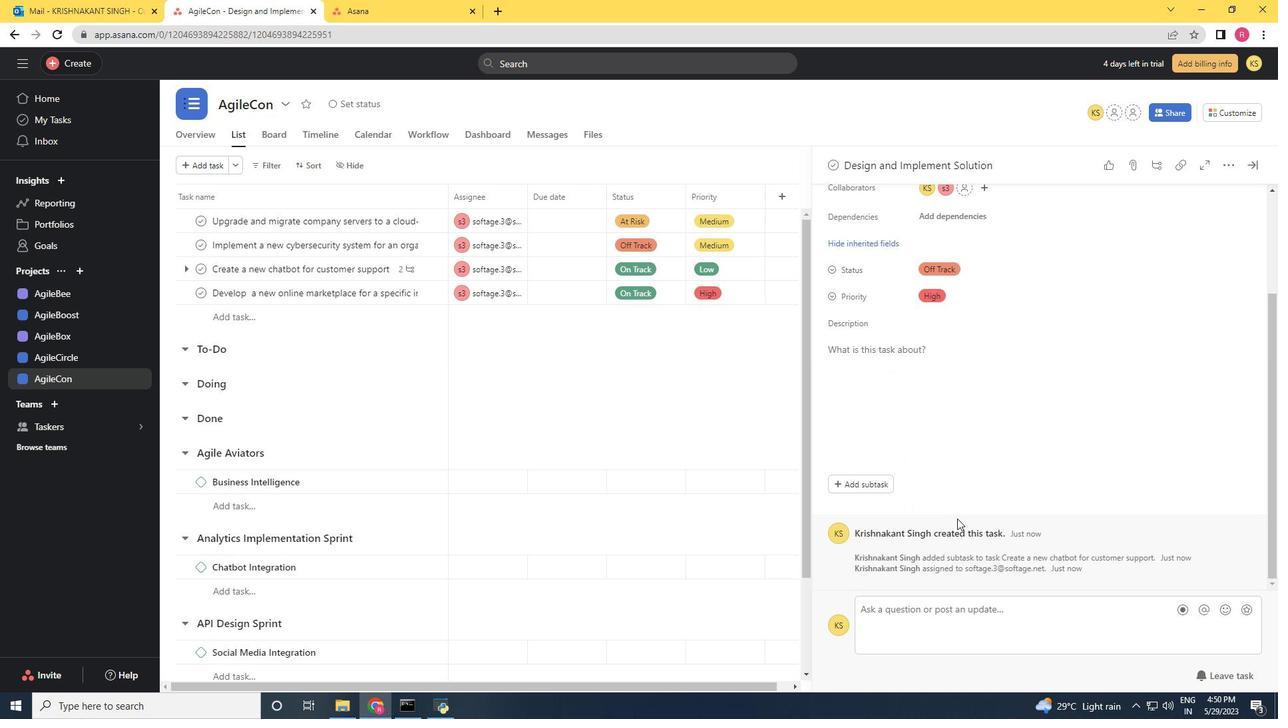
Action: Mouse scrolled (957, 518) with delta (0, 0)
Screenshot: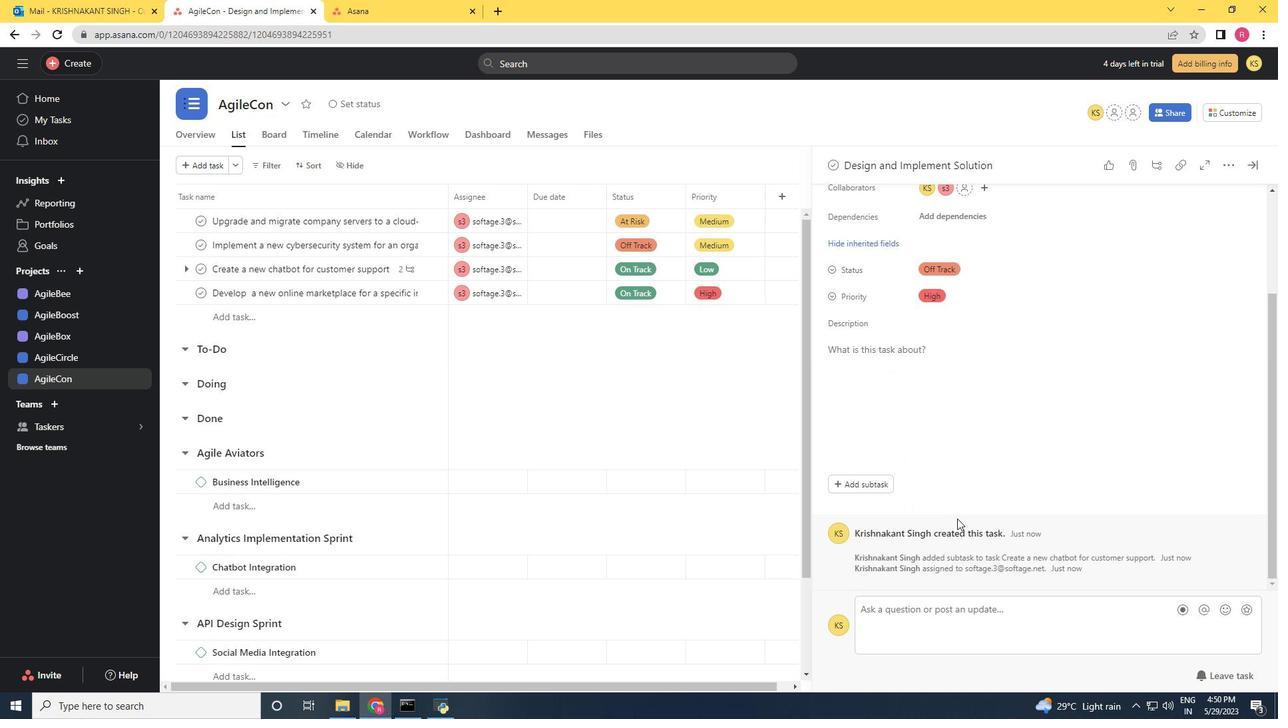 
Action: Mouse scrolled (957, 518) with delta (0, 0)
Screenshot: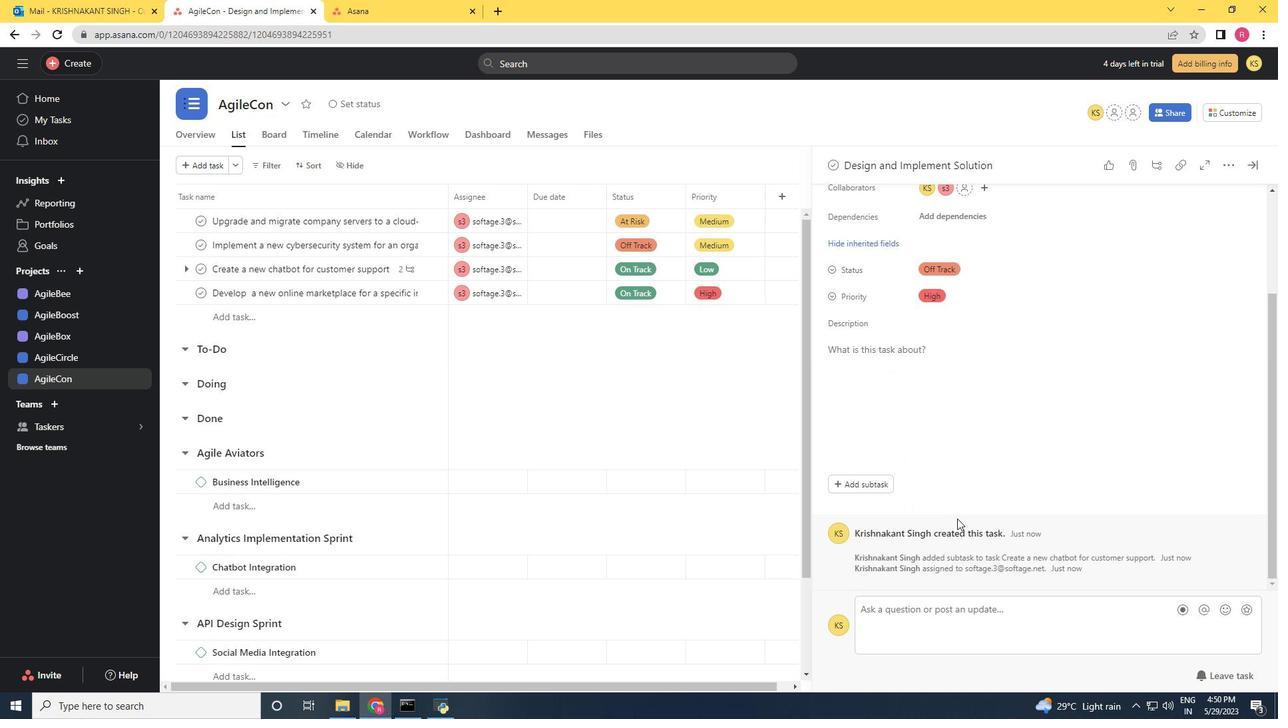 
Action: Mouse scrolled (957, 519) with delta (0, 0)
Screenshot: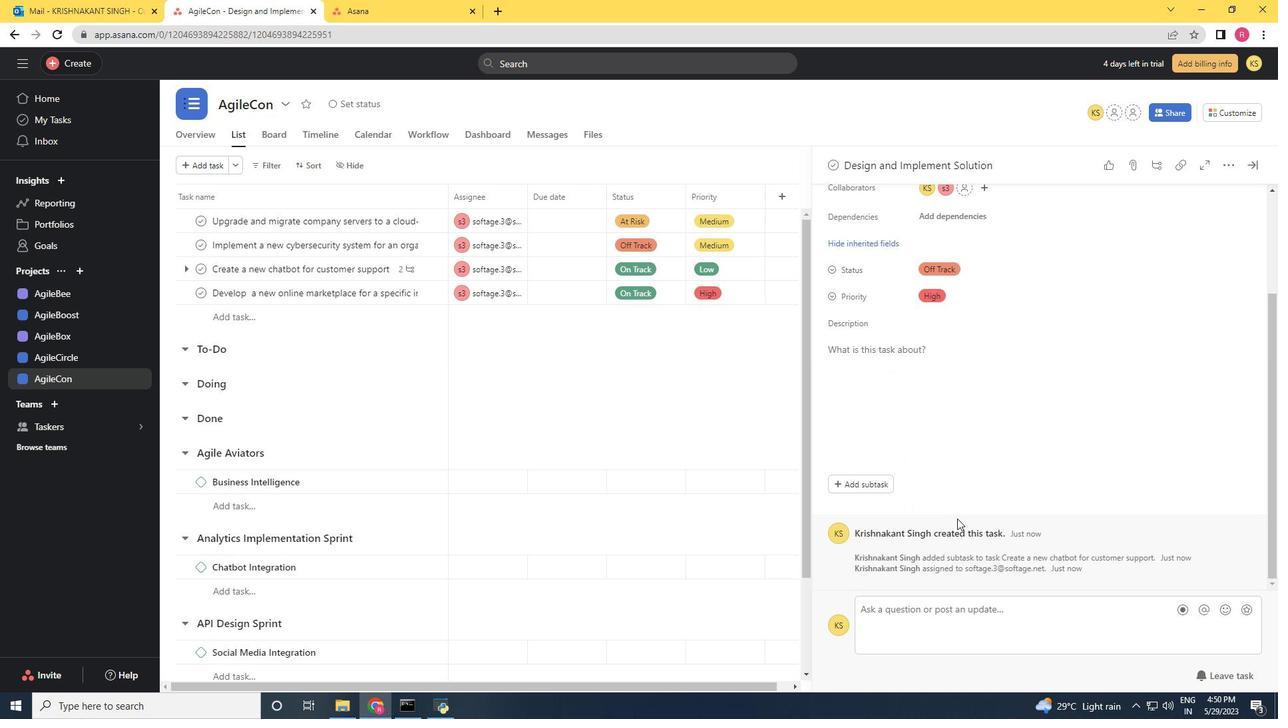 
Action: Mouse scrolled (957, 519) with delta (0, 0)
Screenshot: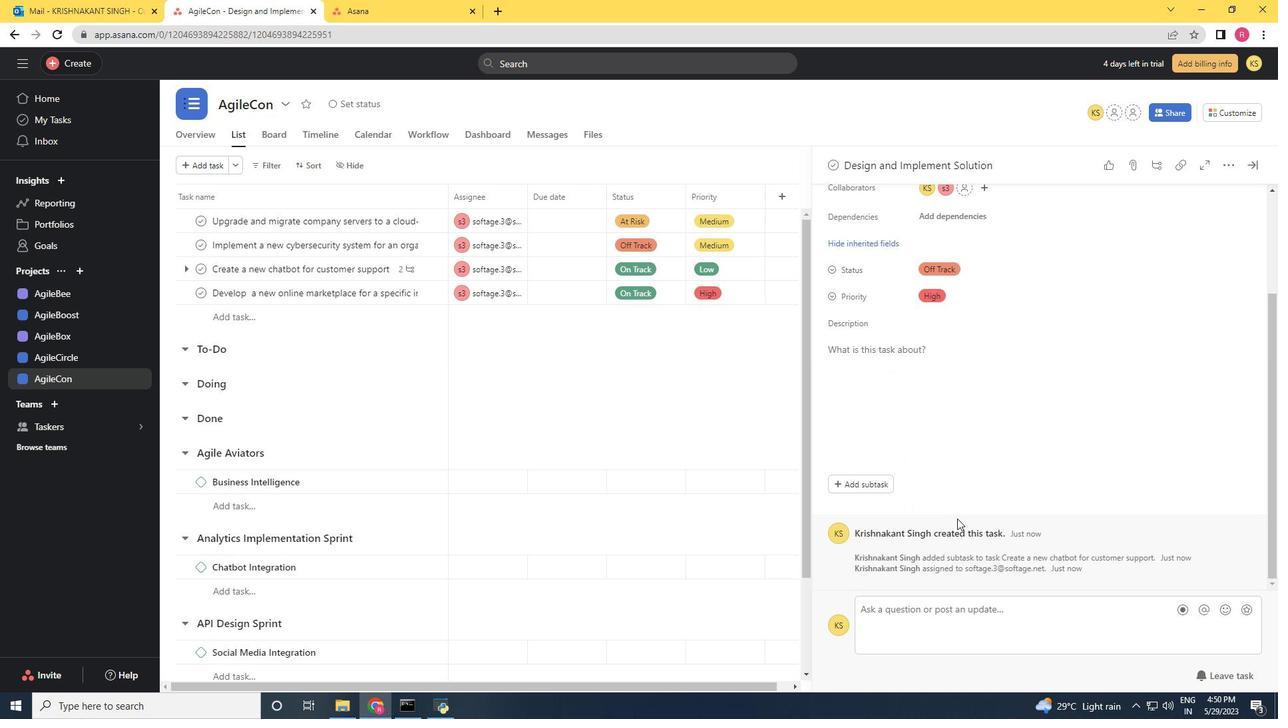 
Action: Mouse scrolled (957, 519) with delta (0, 0)
Screenshot: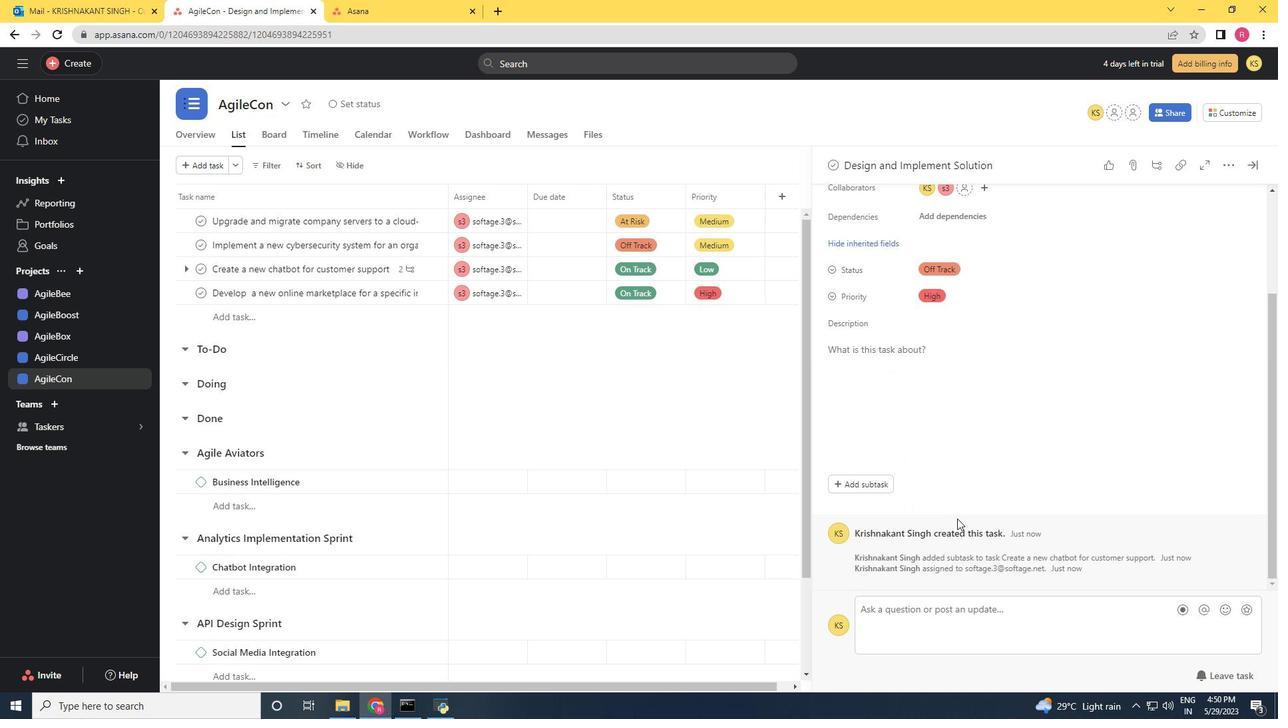 
Action: Mouse scrolled (957, 519) with delta (0, 0)
Screenshot: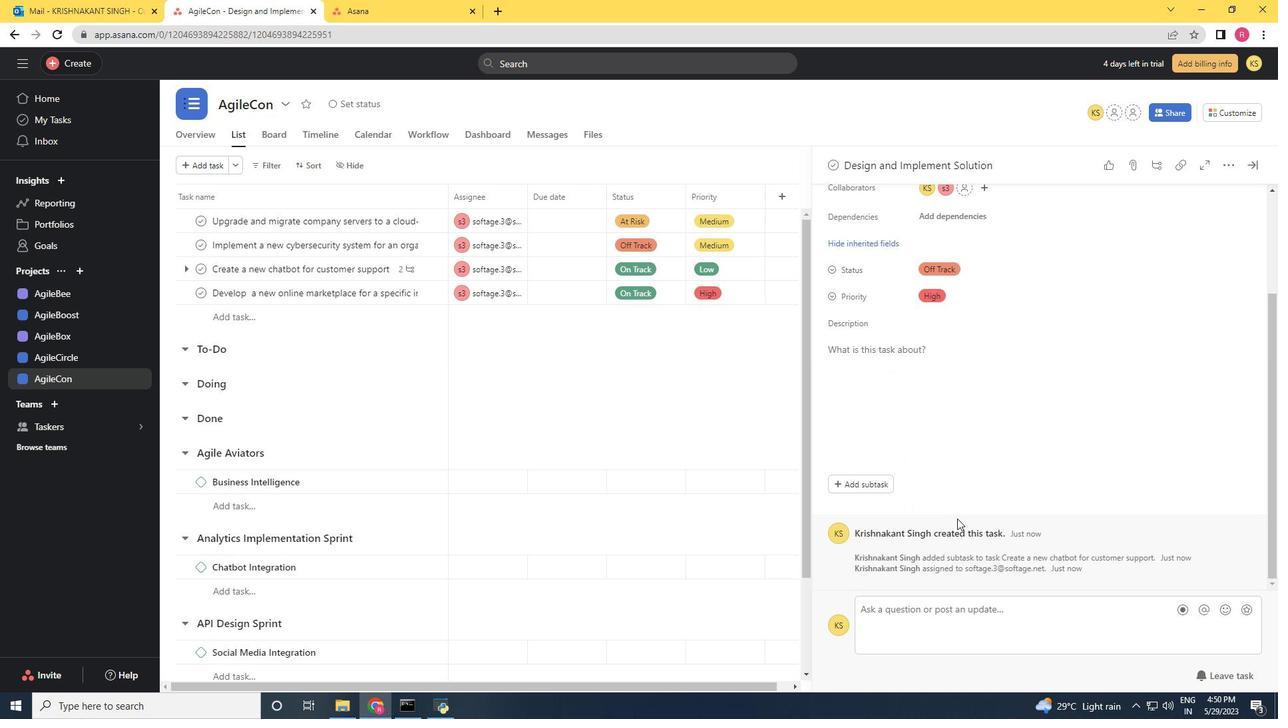 
Action: Mouse scrolled (957, 519) with delta (0, 0)
Screenshot: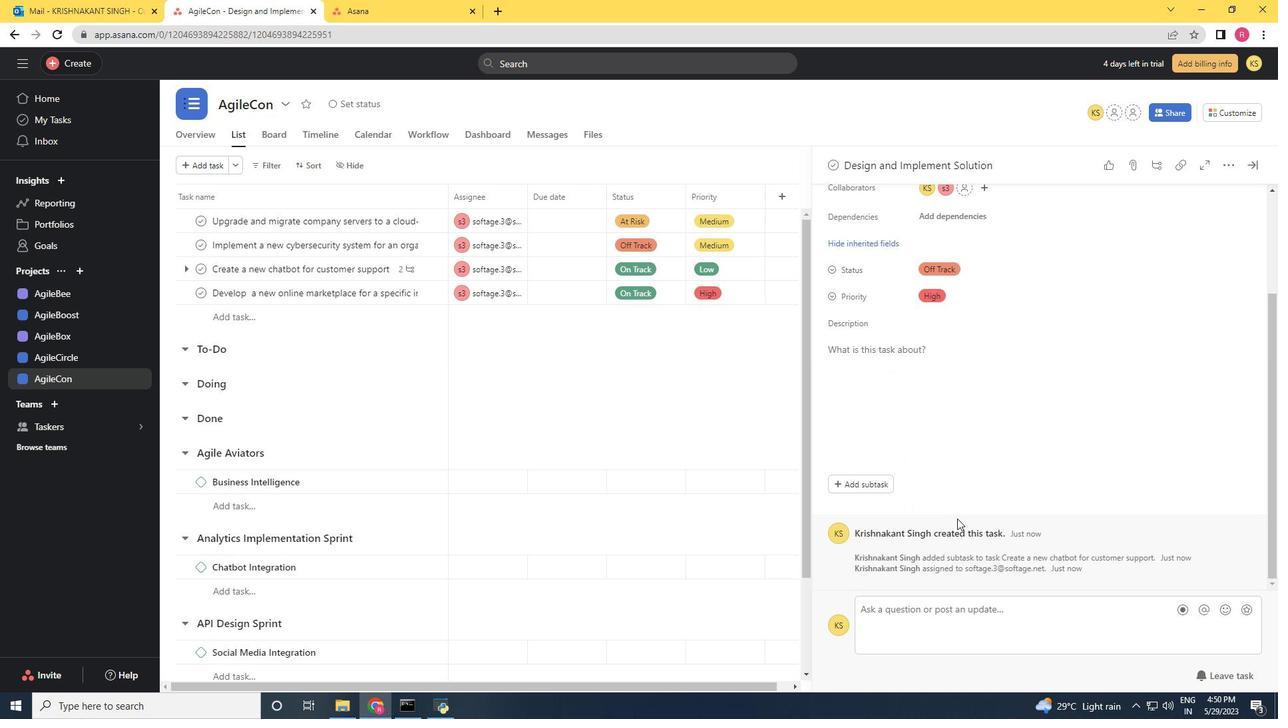 
